 Task: Find connections with filter location Niquelândia with filter topic #entrepreneurwith filter profile language French with filter current company Spencer's Retail with filter school Government Engineering College, Thrissur with filter industry Writing and Editing with filter service category Commercial Insurance with filter keywords title Animal Shelter Manager
Action: Mouse moved to (237, 297)
Screenshot: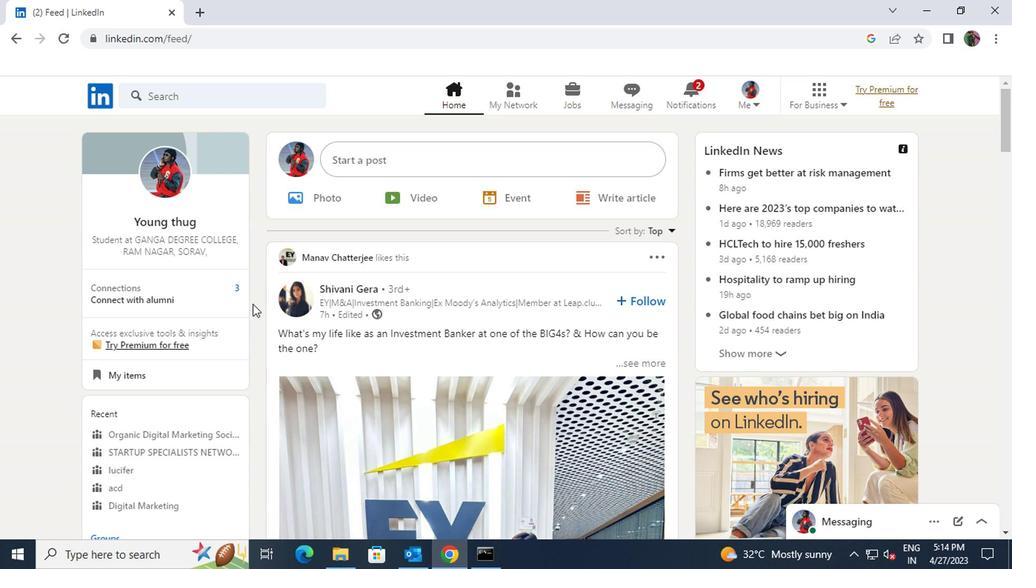 
Action: Mouse pressed left at (237, 297)
Screenshot: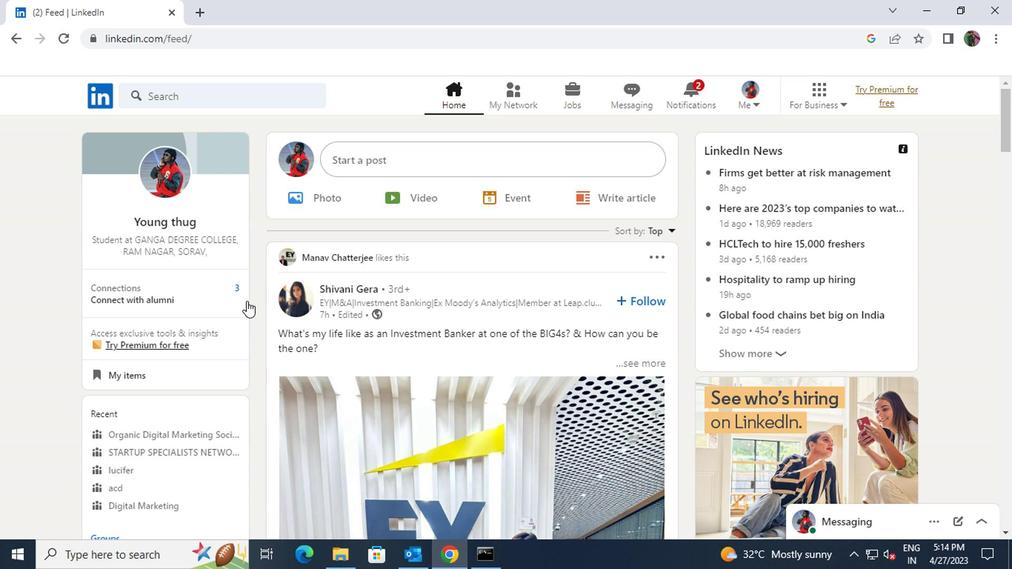 
Action: Mouse moved to (249, 189)
Screenshot: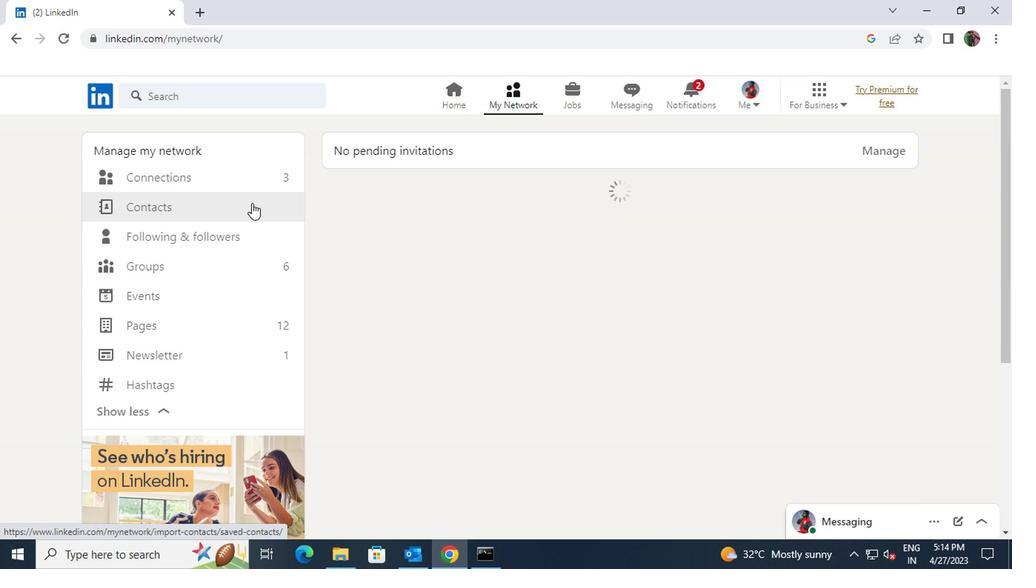 
Action: Mouse pressed left at (249, 189)
Screenshot: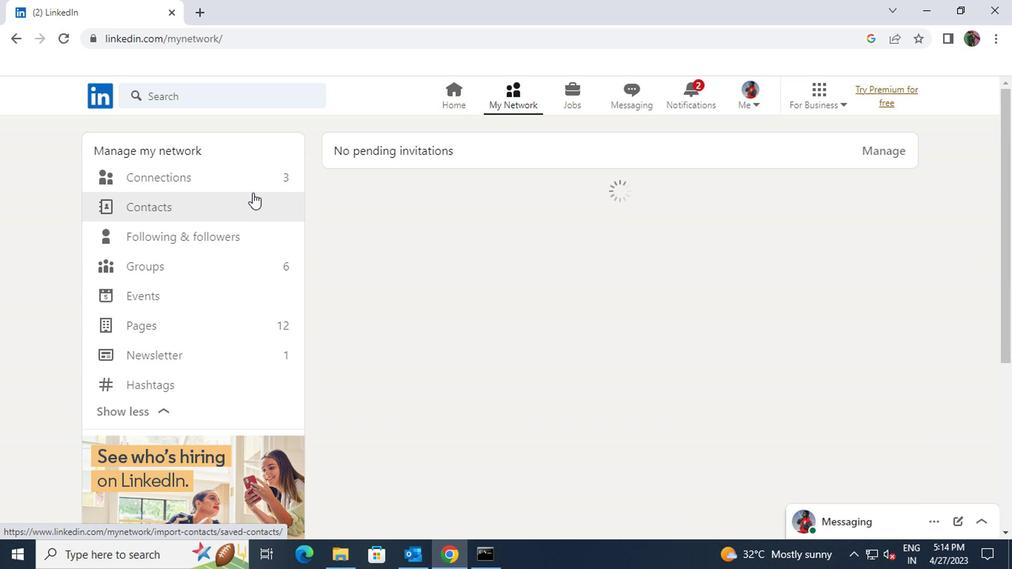 
Action: Mouse moved to (249, 184)
Screenshot: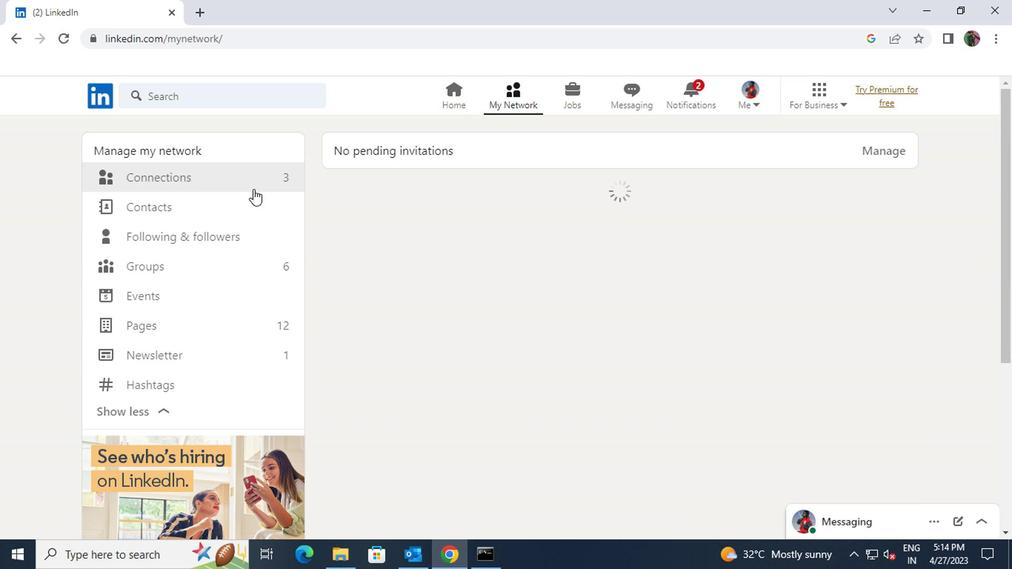 
Action: Mouse pressed left at (249, 184)
Screenshot: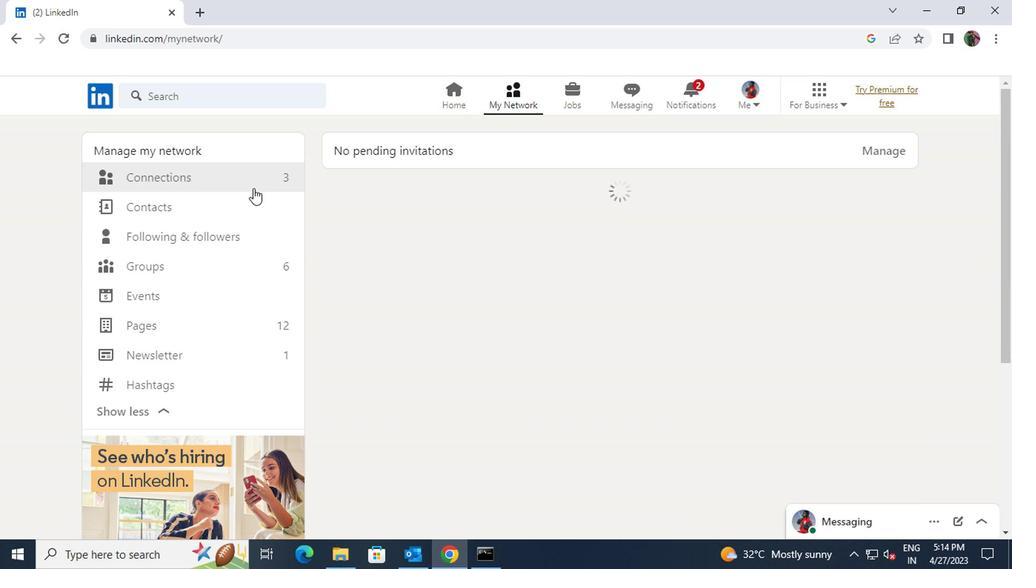 
Action: Mouse moved to (604, 178)
Screenshot: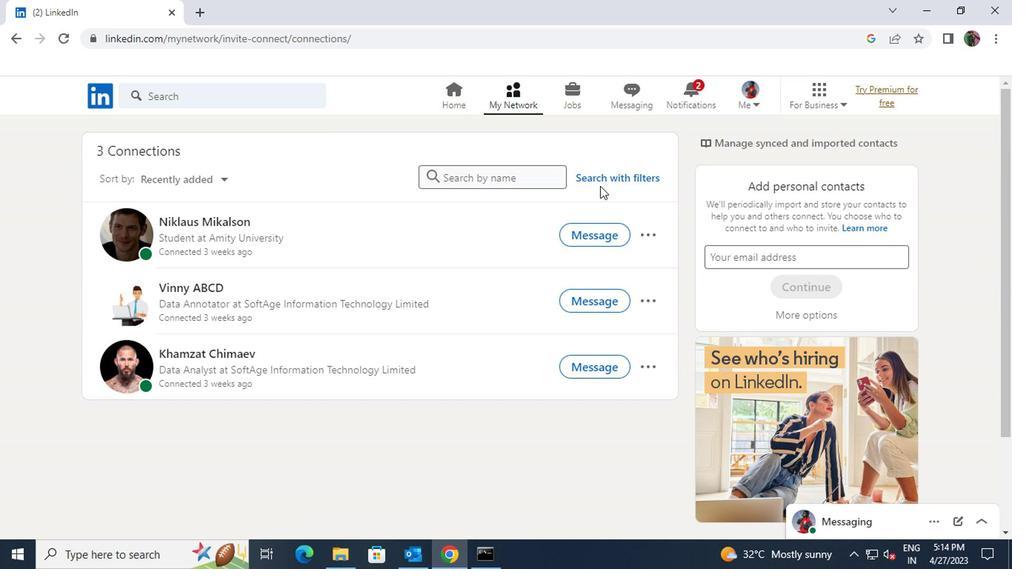 
Action: Mouse pressed left at (604, 178)
Screenshot: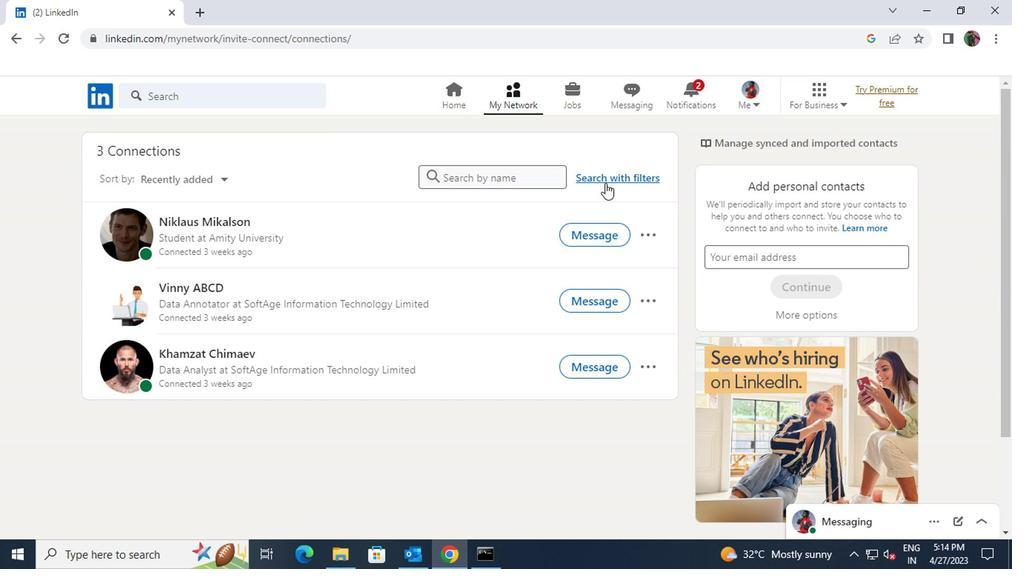 
Action: Mouse moved to (542, 138)
Screenshot: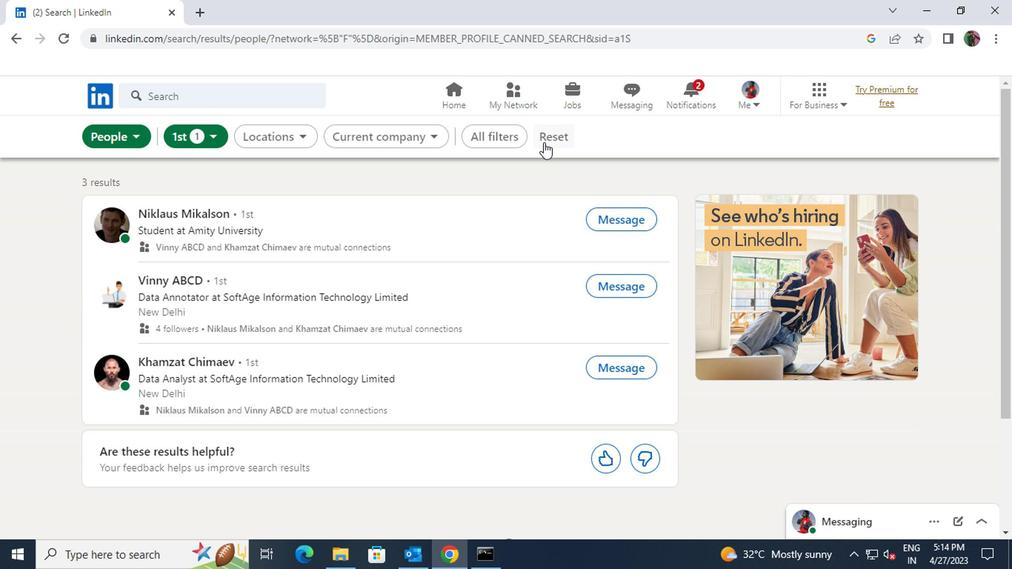 
Action: Mouse pressed left at (542, 138)
Screenshot: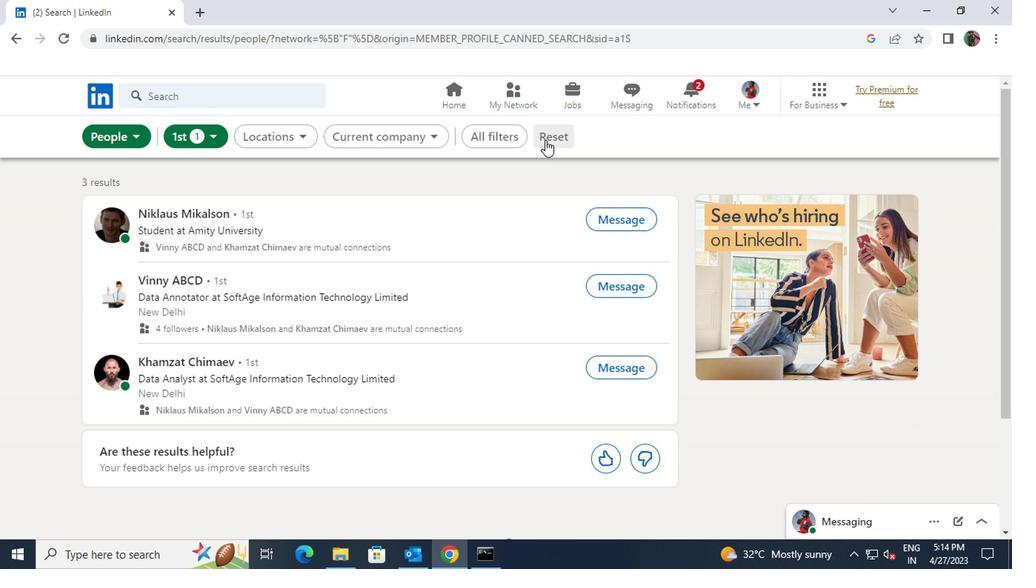 
Action: Mouse pressed left at (542, 138)
Screenshot: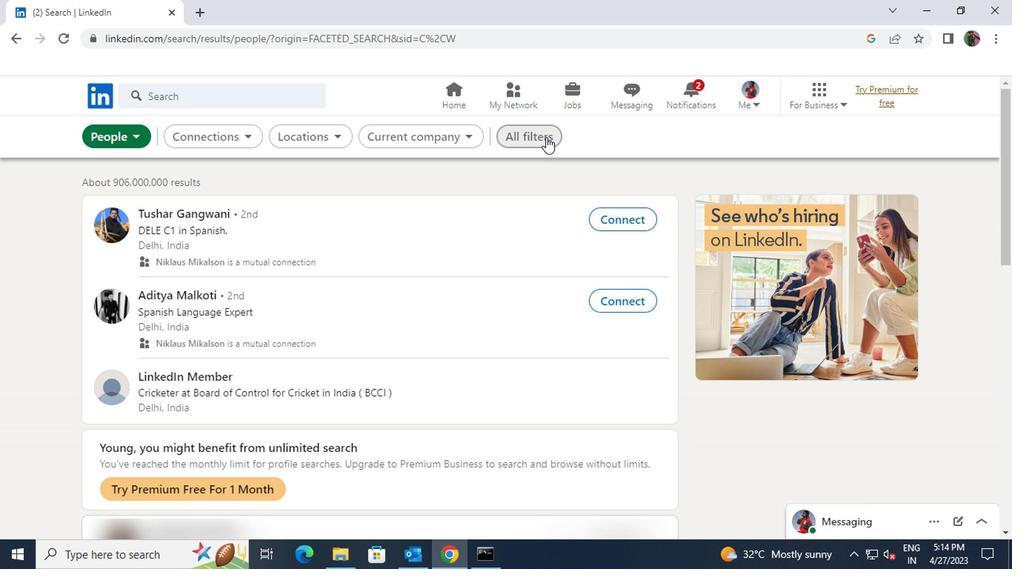 
Action: Mouse moved to (795, 288)
Screenshot: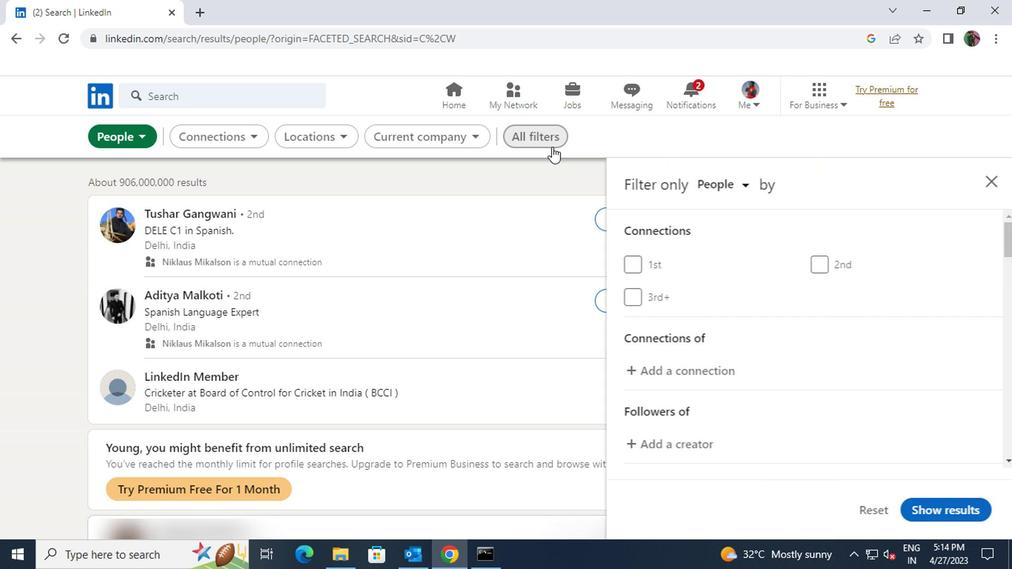 
Action: Mouse scrolled (795, 287) with delta (0, 0)
Screenshot: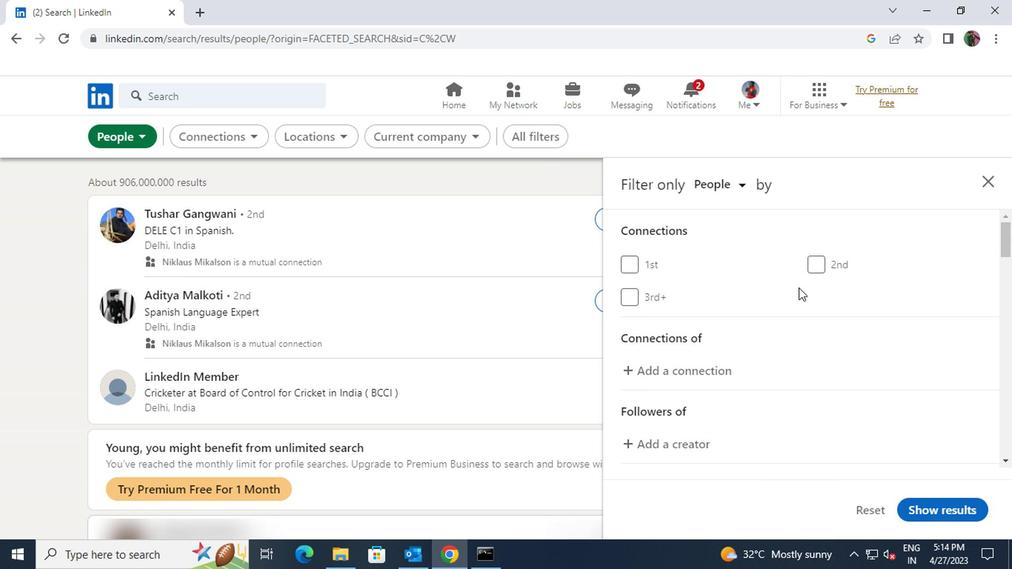 
Action: Mouse scrolled (795, 287) with delta (0, 0)
Screenshot: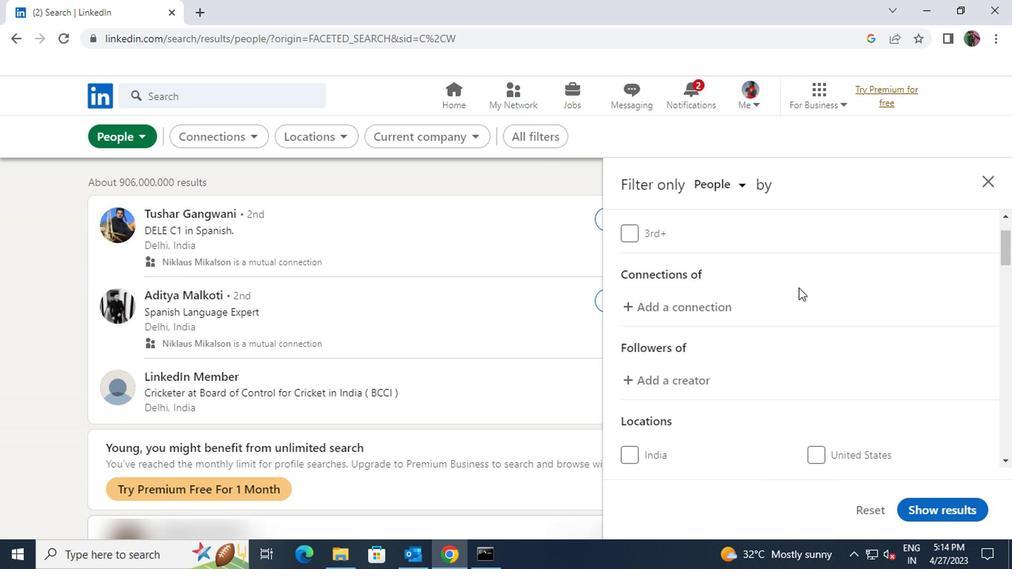 
Action: Mouse scrolled (795, 287) with delta (0, 0)
Screenshot: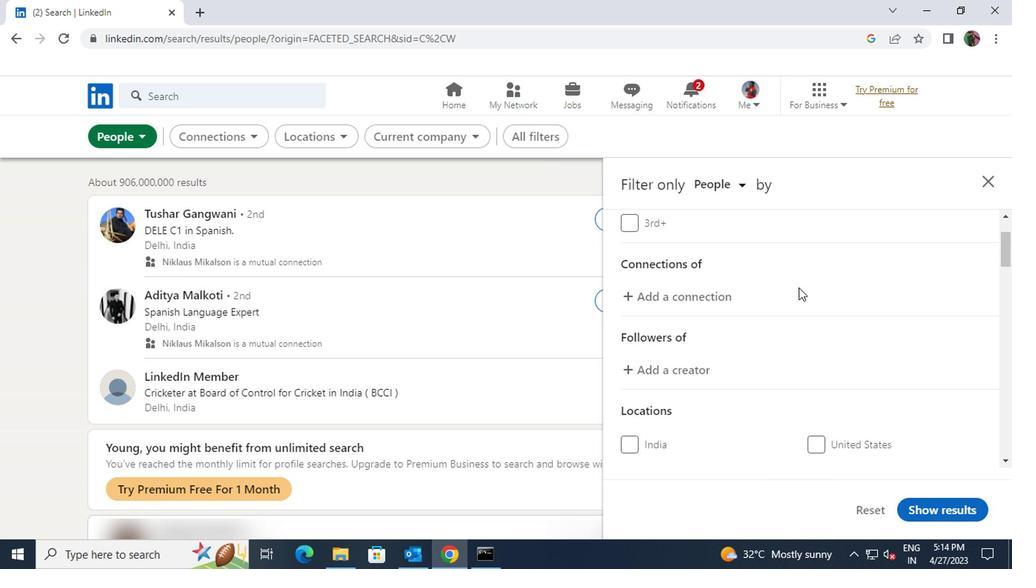
Action: Mouse scrolled (795, 287) with delta (0, 0)
Screenshot: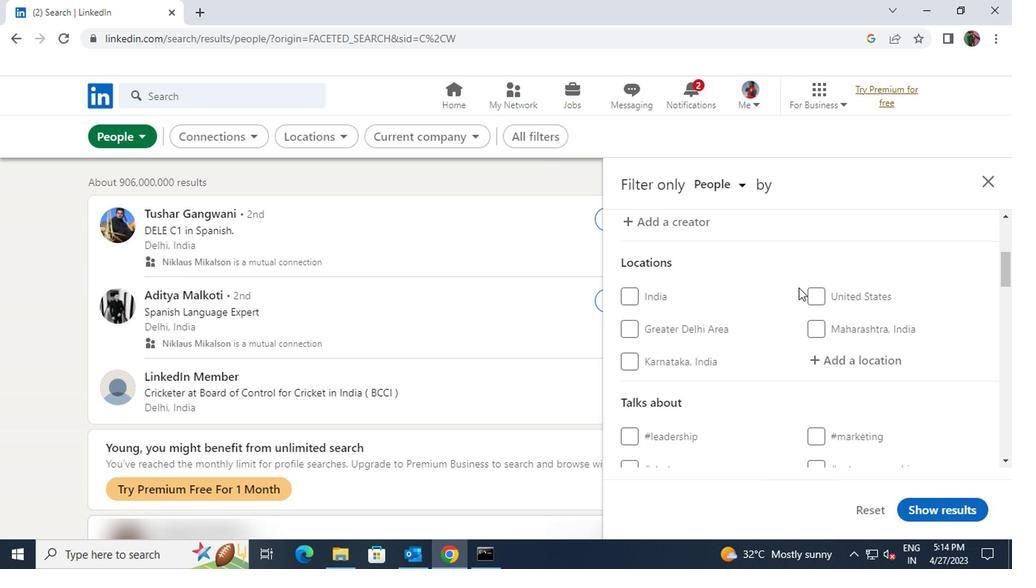 
Action: Mouse moved to (809, 288)
Screenshot: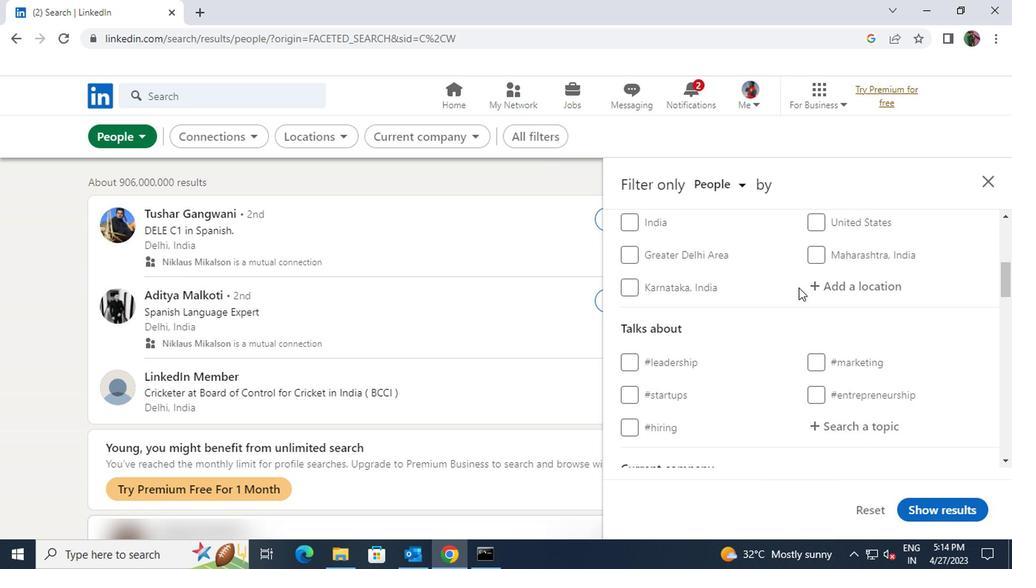 
Action: Mouse pressed left at (809, 288)
Screenshot: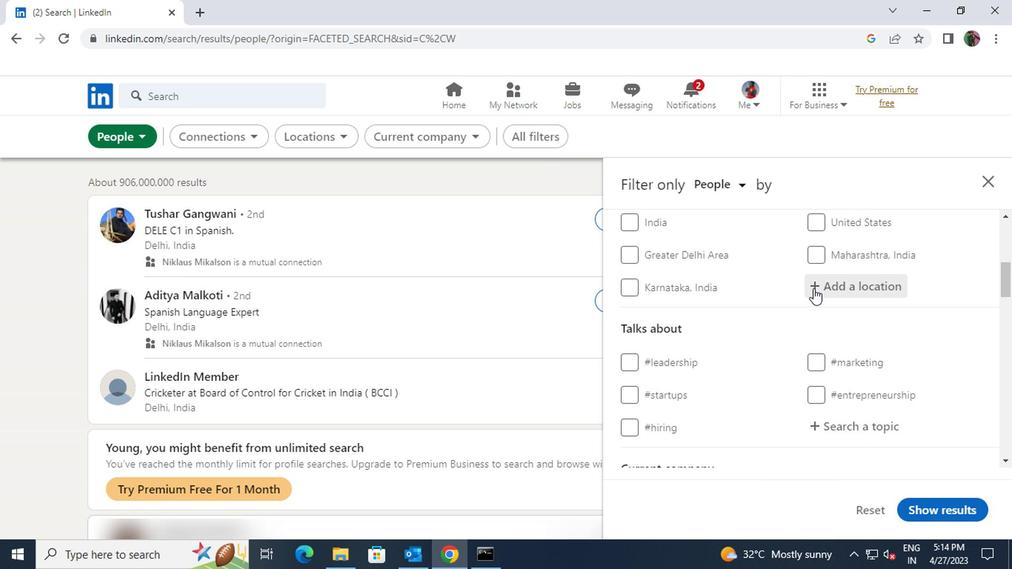 
Action: Key pressed <Key.shift>NIQUELANDIA
Screenshot: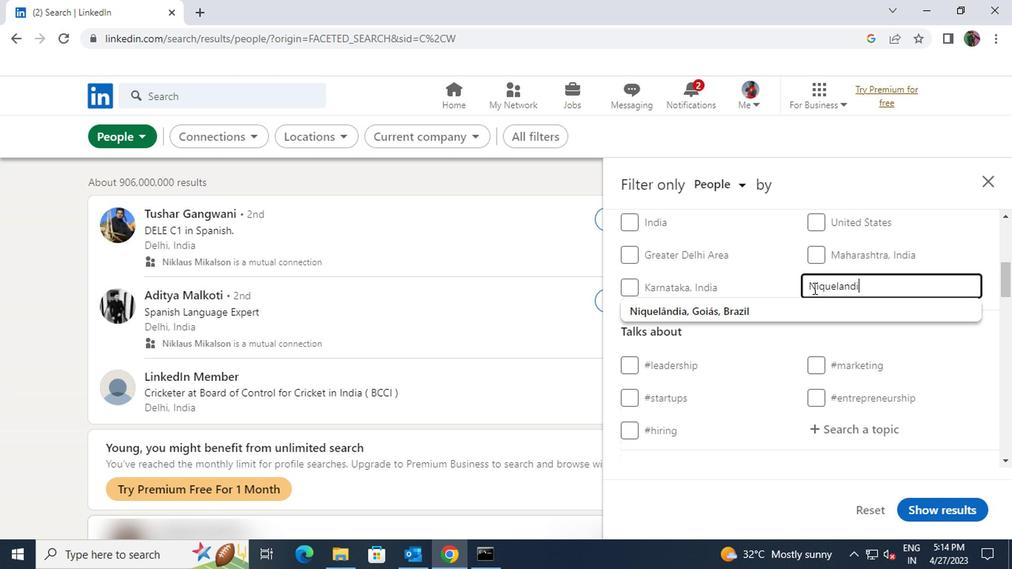 
Action: Mouse moved to (800, 308)
Screenshot: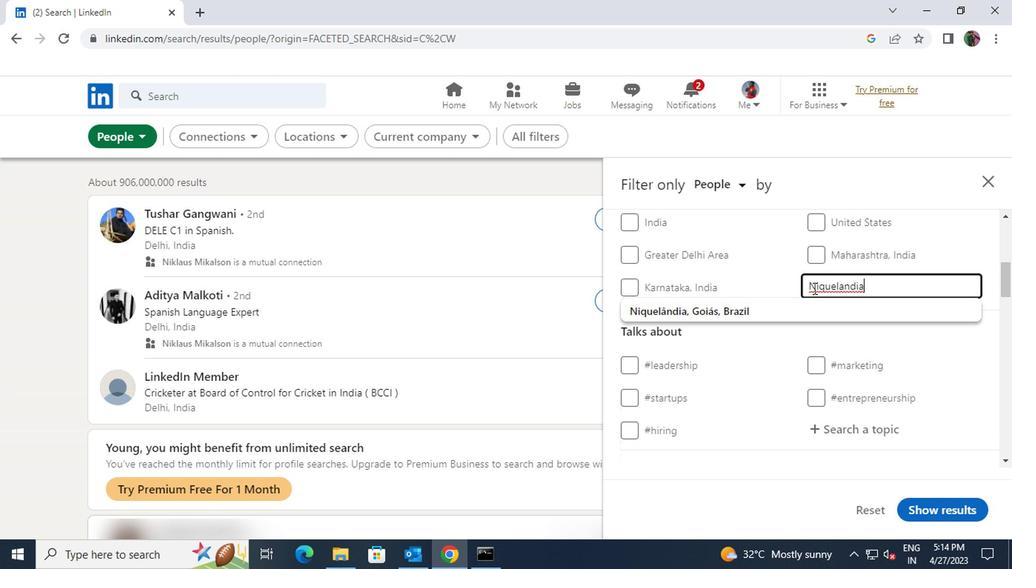 
Action: Mouse pressed left at (800, 308)
Screenshot: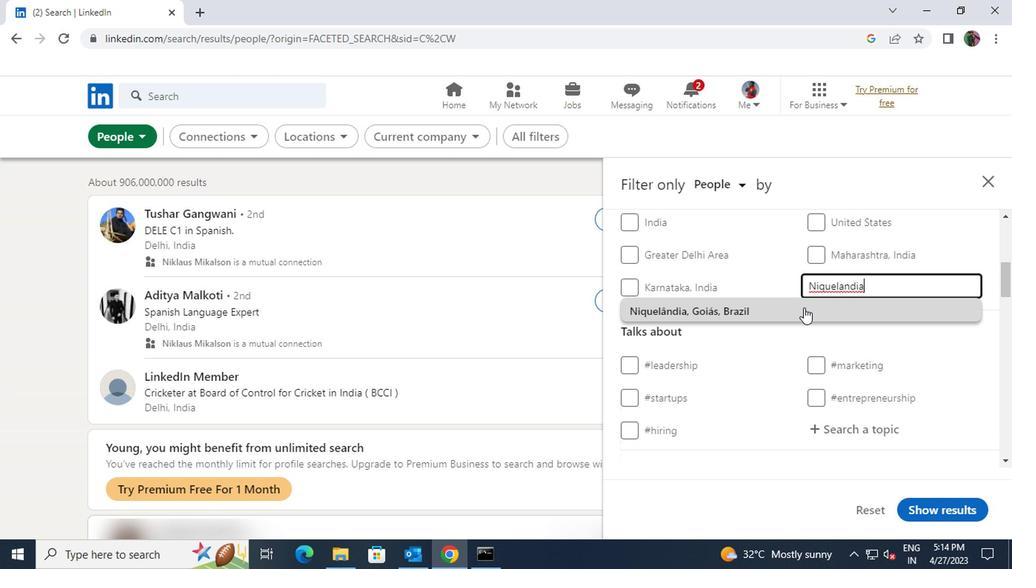 
Action: Mouse scrolled (800, 307) with delta (0, -1)
Screenshot: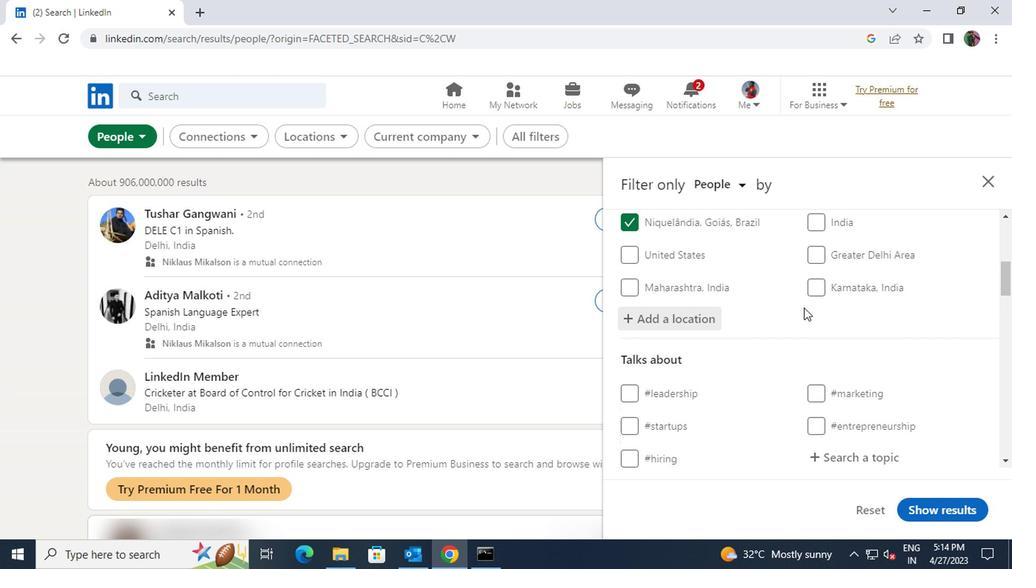 
Action: Mouse scrolled (800, 307) with delta (0, -1)
Screenshot: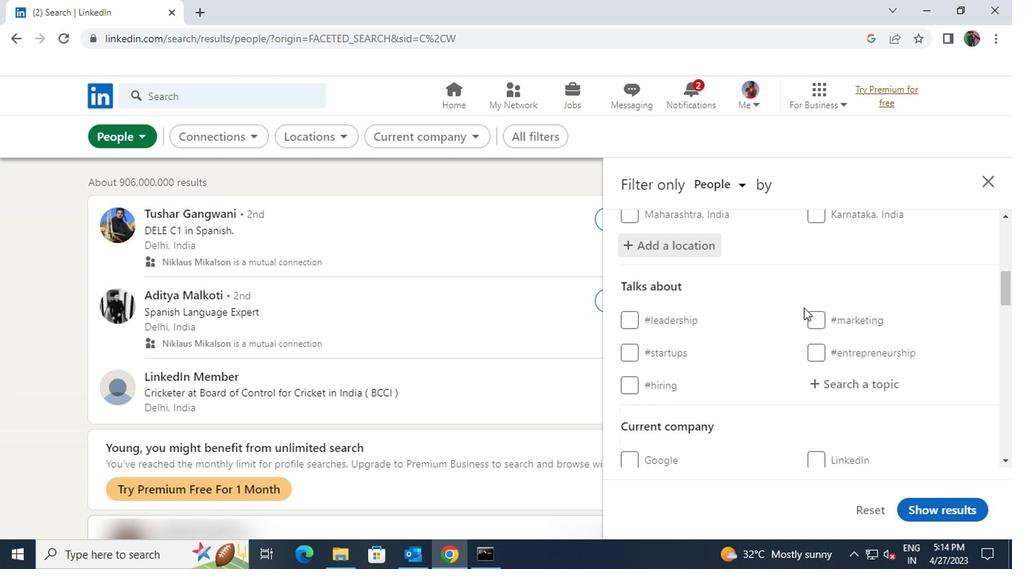 
Action: Mouse moved to (822, 311)
Screenshot: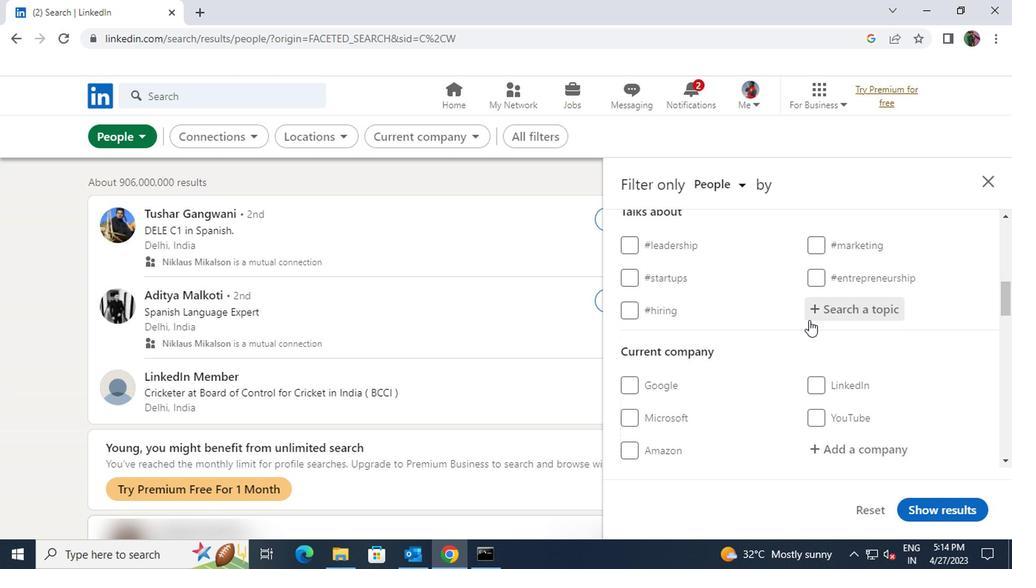 
Action: Mouse pressed left at (822, 311)
Screenshot: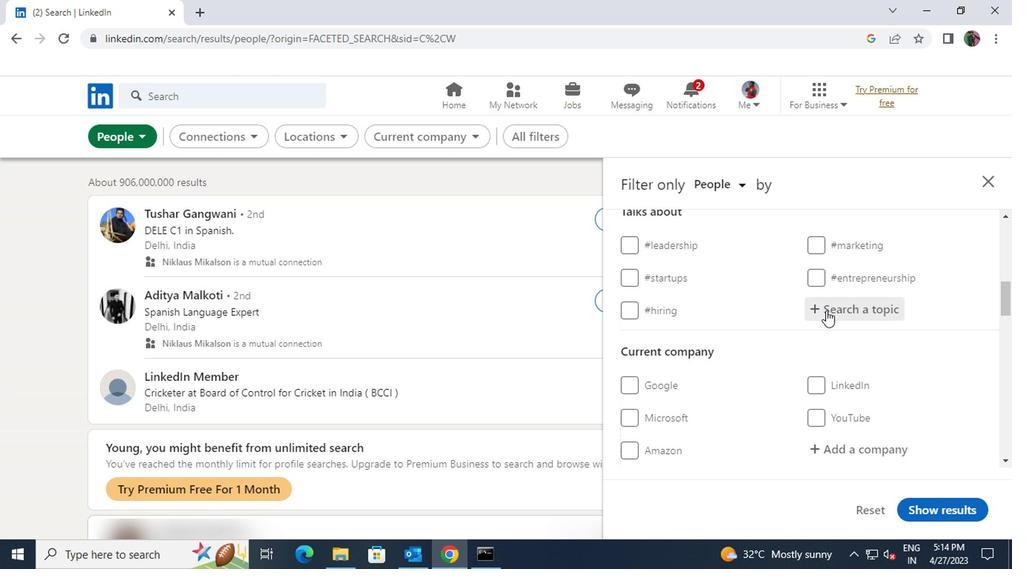 
Action: Key pressed <Key.shift><Key.shift><Key.shift><Key.shift>#ENTERPENREWITH
Screenshot: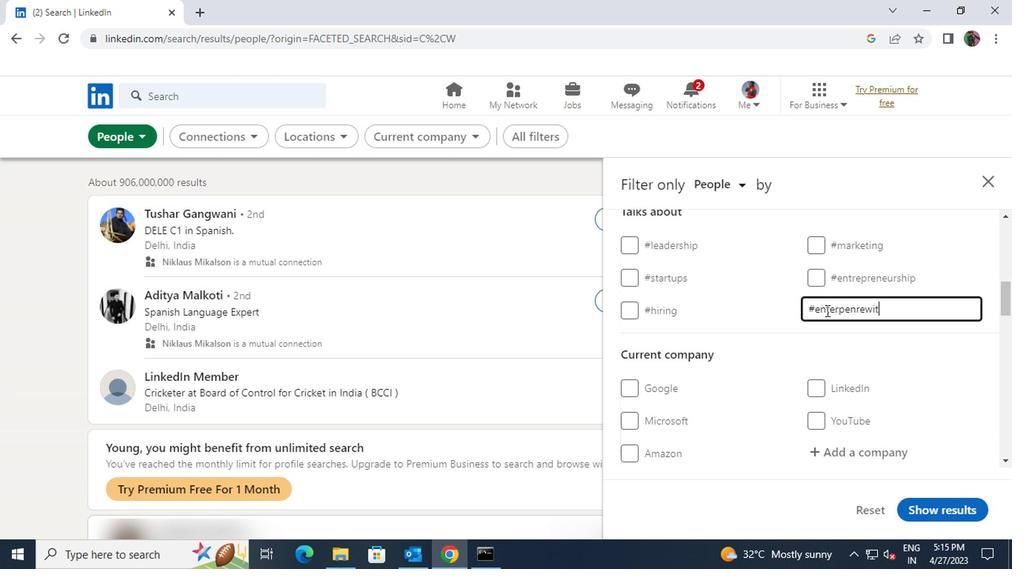 
Action: Mouse scrolled (822, 310) with delta (0, 0)
Screenshot: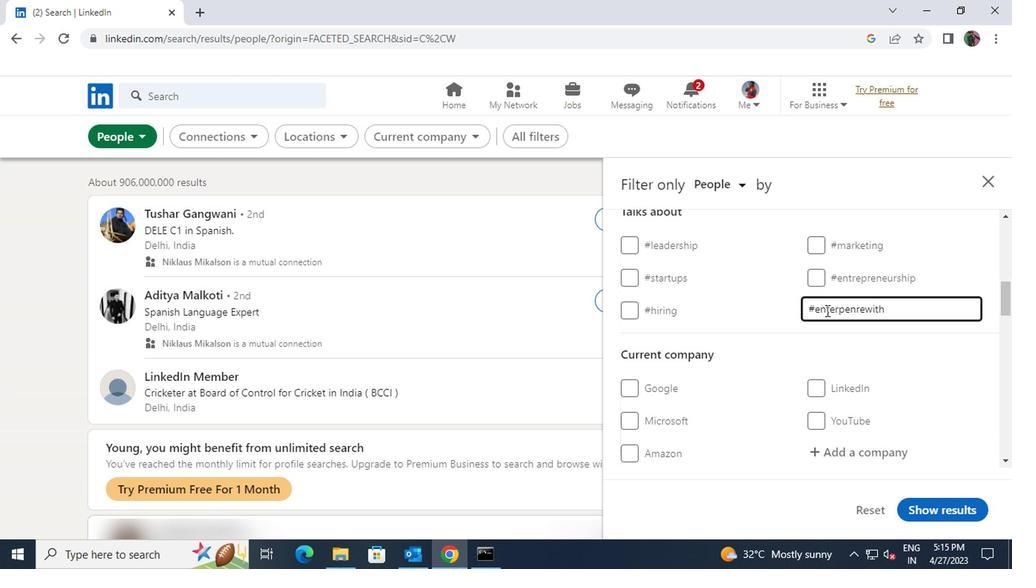 
Action: Mouse scrolled (822, 310) with delta (0, 0)
Screenshot: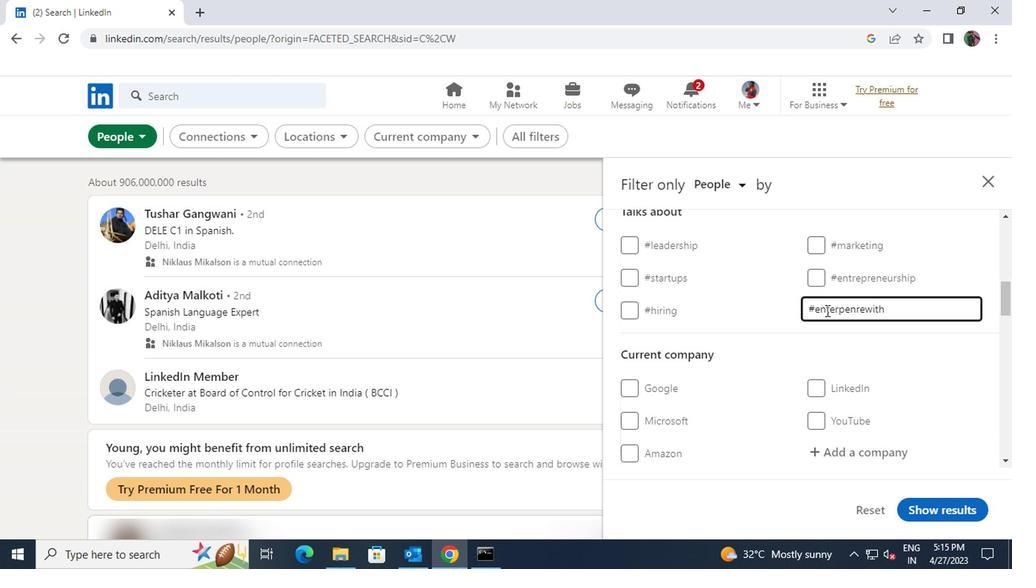 
Action: Mouse scrolled (822, 310) with delta (0, 0)
Screenshot: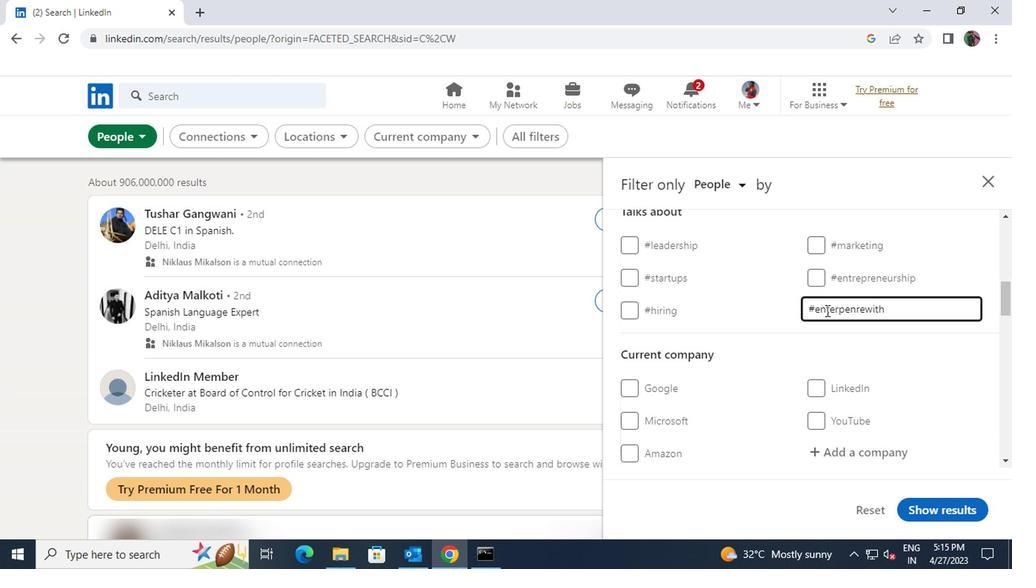 
Action: Mouse moved to (854, 353)
Screenshot: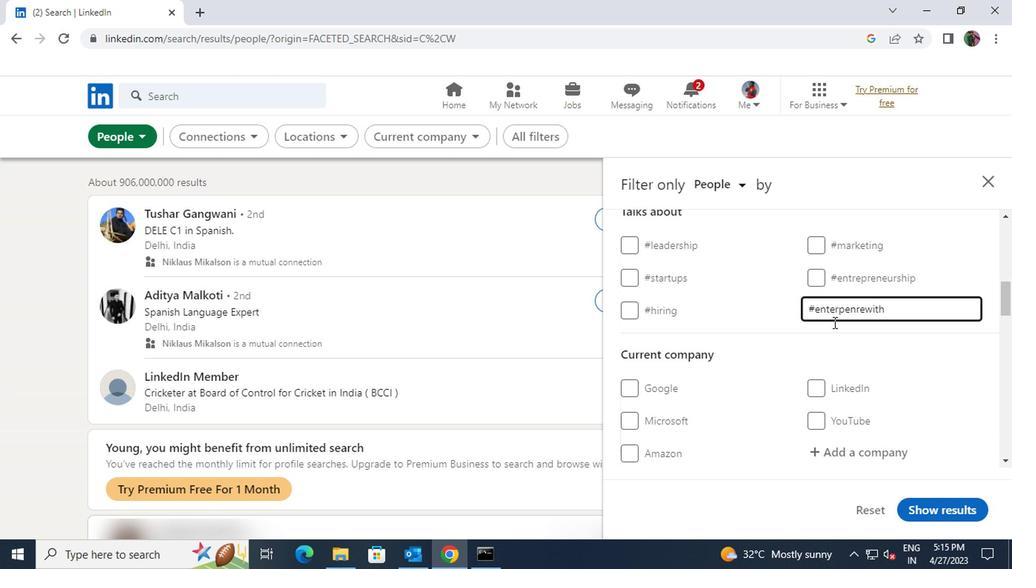 
Action: Mouse scrolled (854, 352) with delta (0, 0)
Screenshot: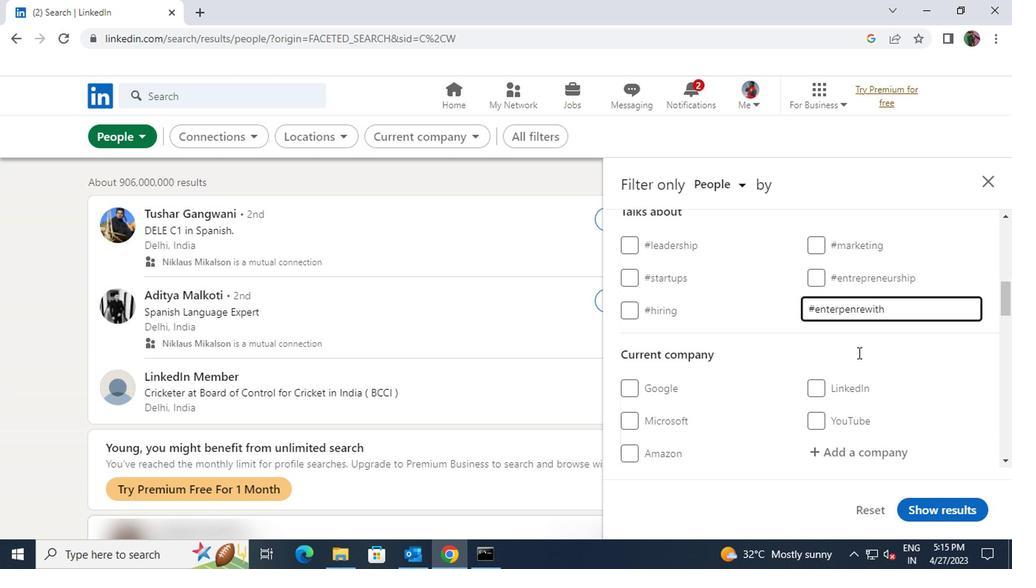 
Action: Mouse moved to (869, 379)
Screenshot: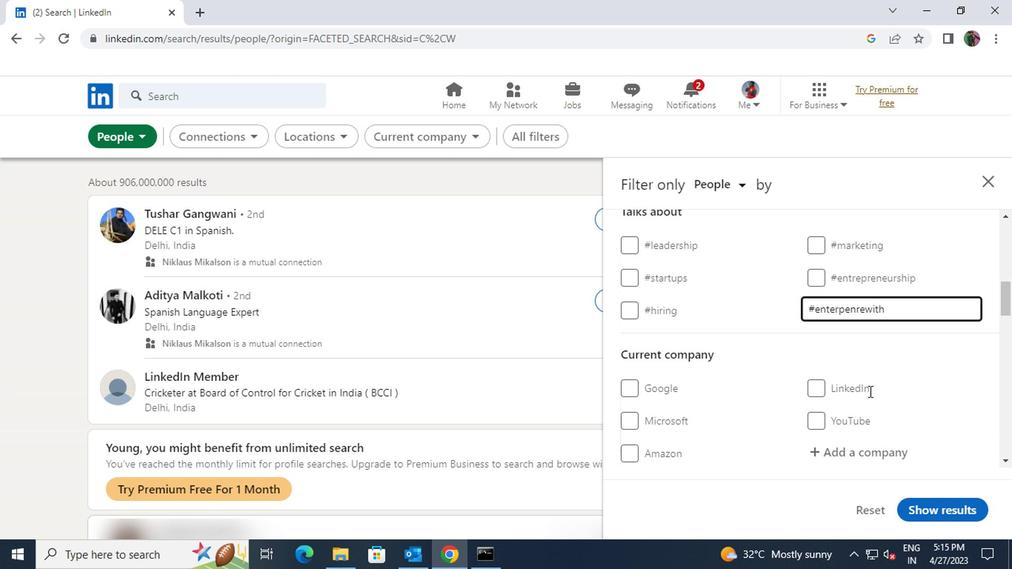 
Action: Mouse scrolled (869, 378) with delta (0, -1)
Screenshot: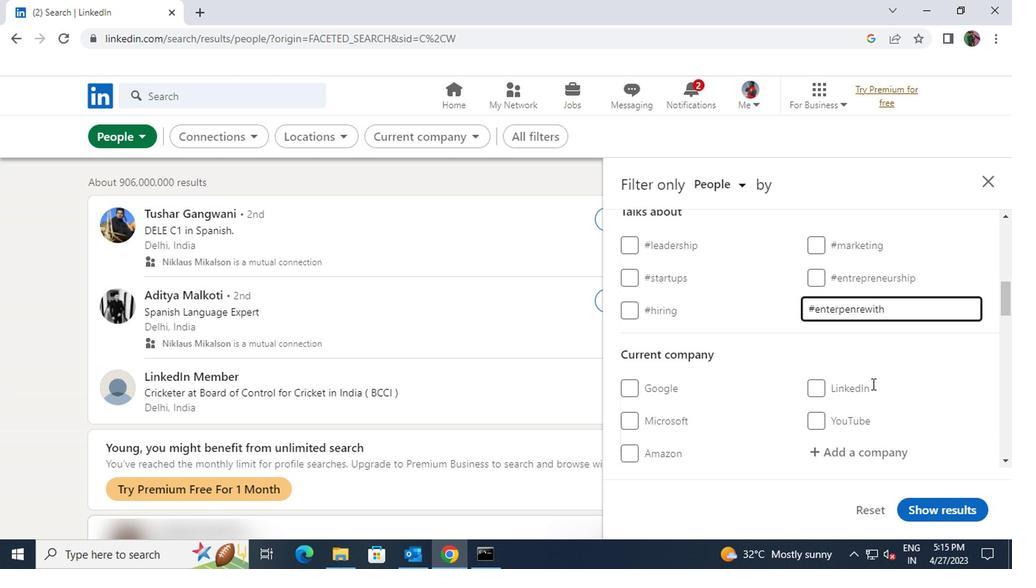 
Action: Mouse moved to (881, 418)
Screenshot: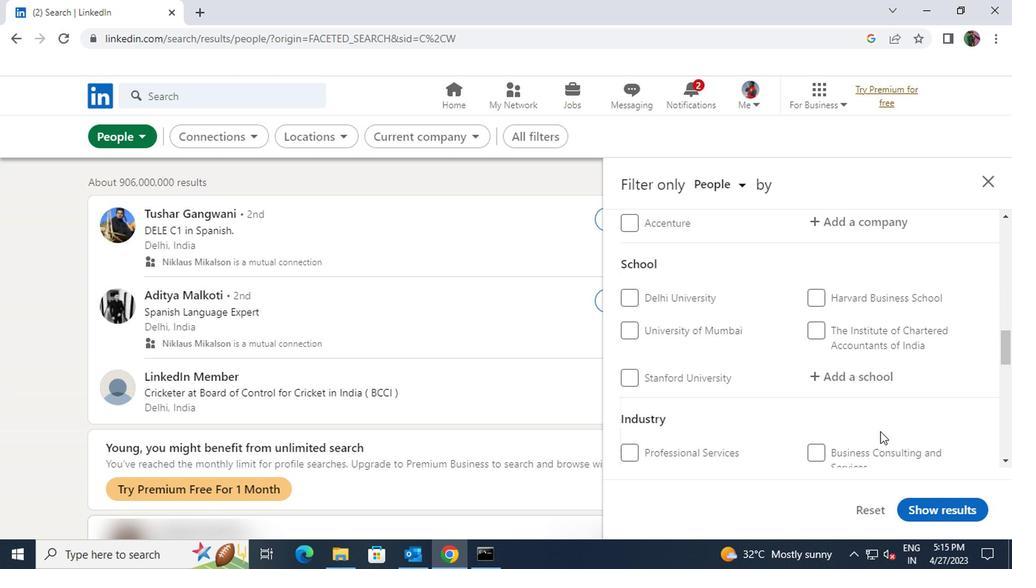 
Action: Mouse scrolled (881, 418) with delta (0, 0)
Screenshot: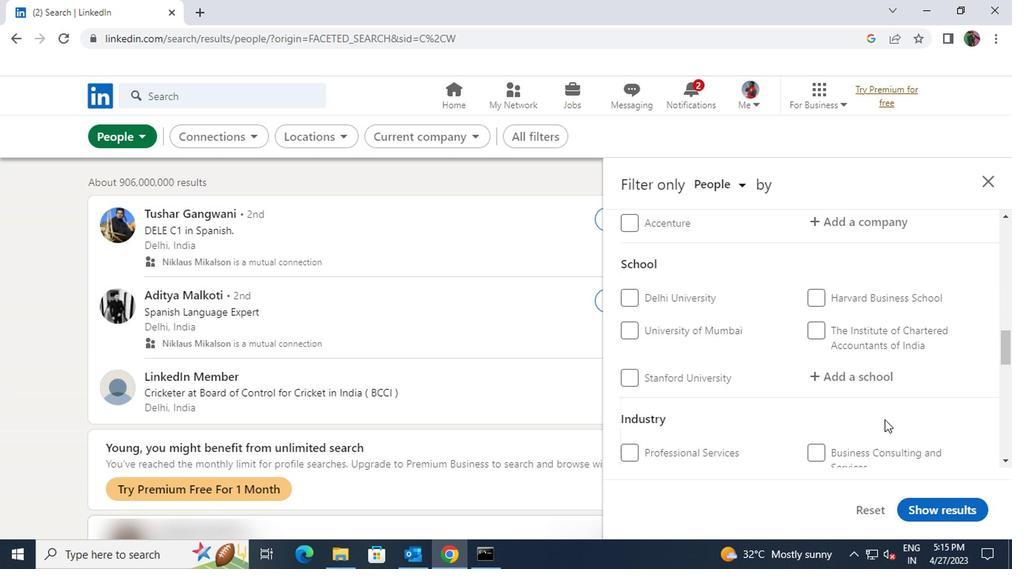 
Action: Mouse moved to (882, 415)
Screenshot: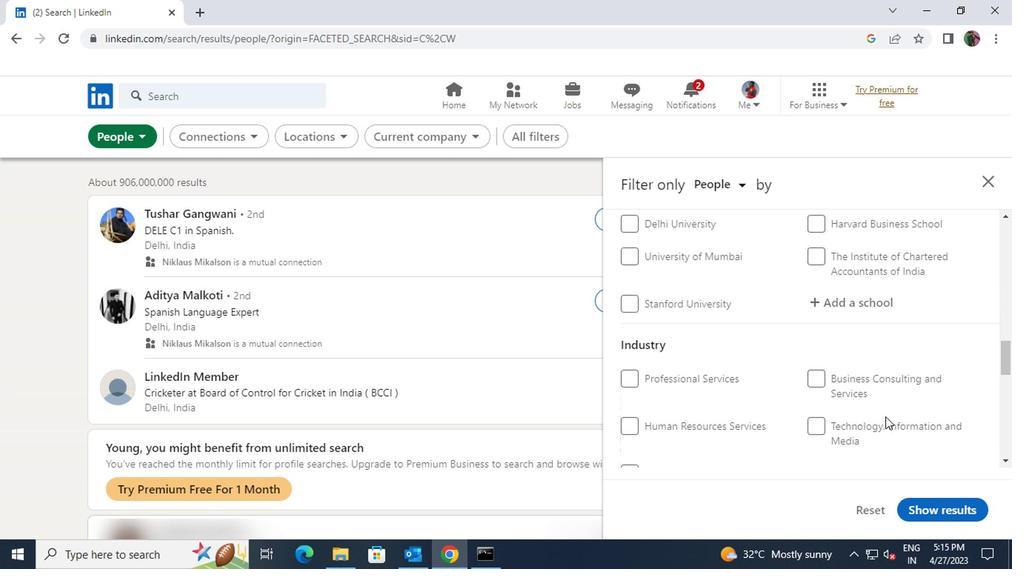 
Action: Mouse scrolled (882, 416) with delta (0, 1)
Screenshot: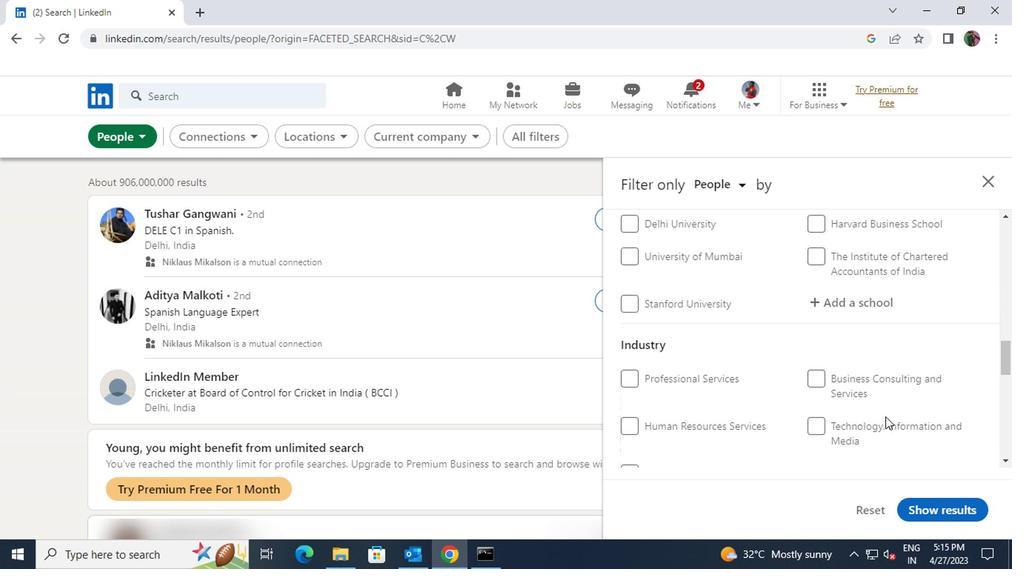 
Action: Mouse moved to (882, 414)
Screenshot: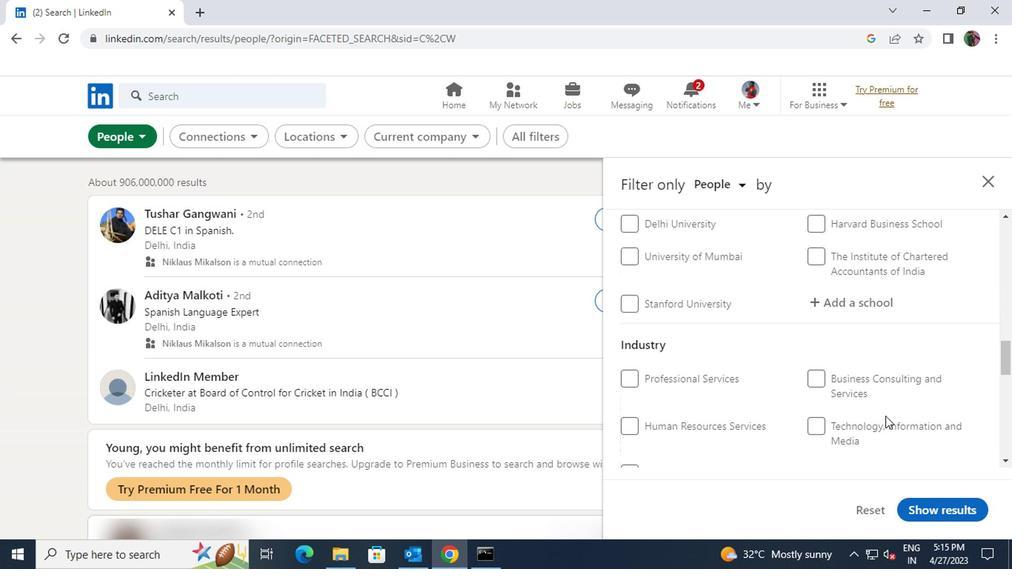 
Action: Mouse scrolled (882, 415) with delta (0, 0)
Screenshot: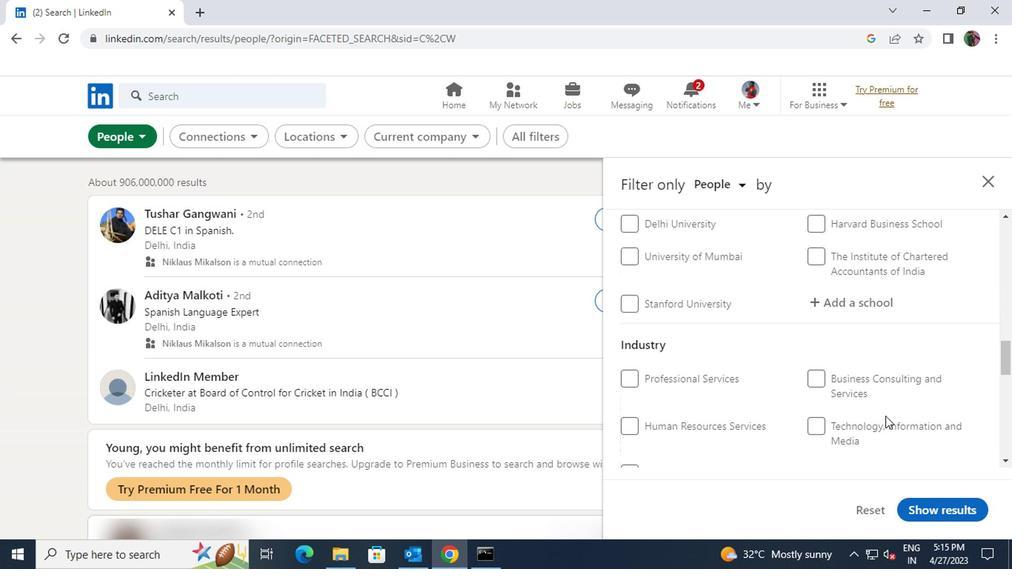
Action: Mouse scrolled (882, 415) with delta (0, 0)
Screenshot: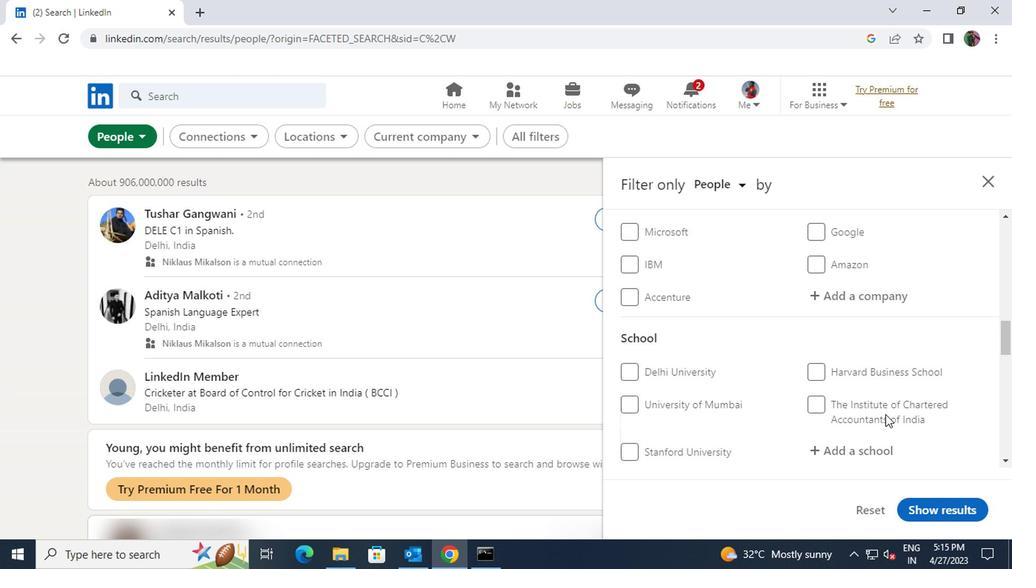 
Action: Mouse scrolled (882, 415) with delta (0, 0)
Screenshot: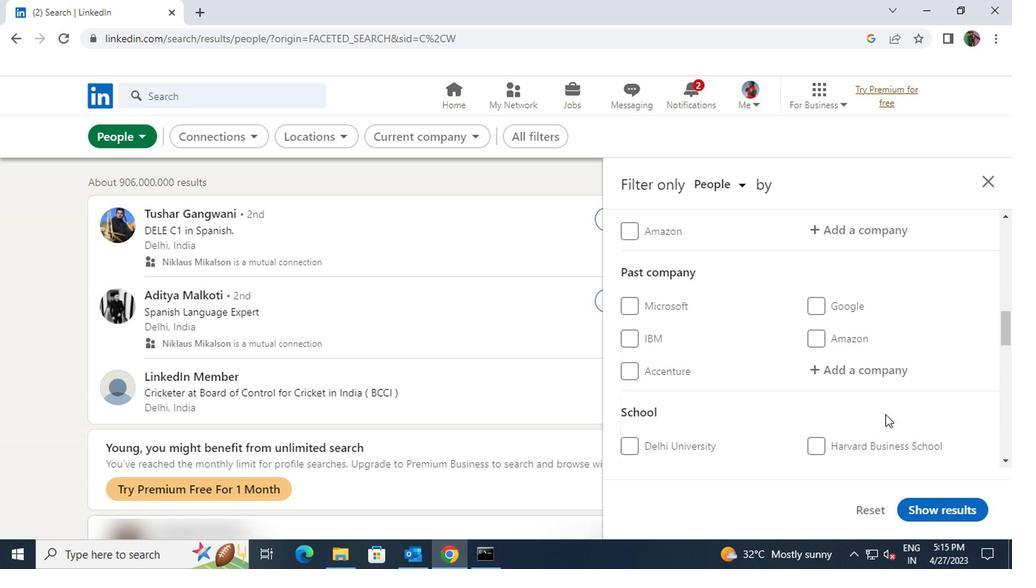 
Action: Mouse scrolled (882, 415) with delta (0, 0)
Screenshot: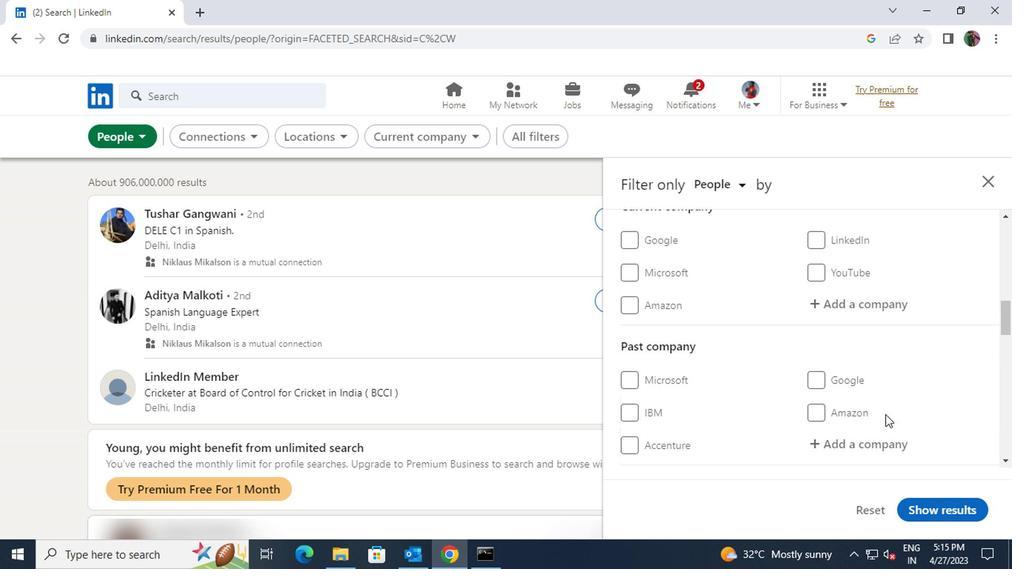 
Action: Mouse moved to (878, 380)
Screenshot: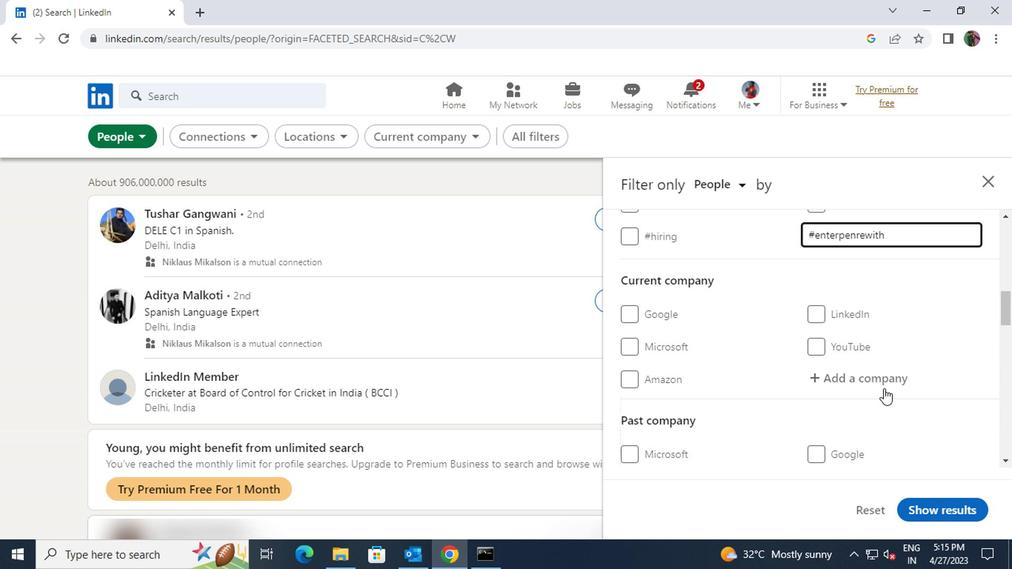 
Action: Mouse pressed left at (878, 380)
Screenshot: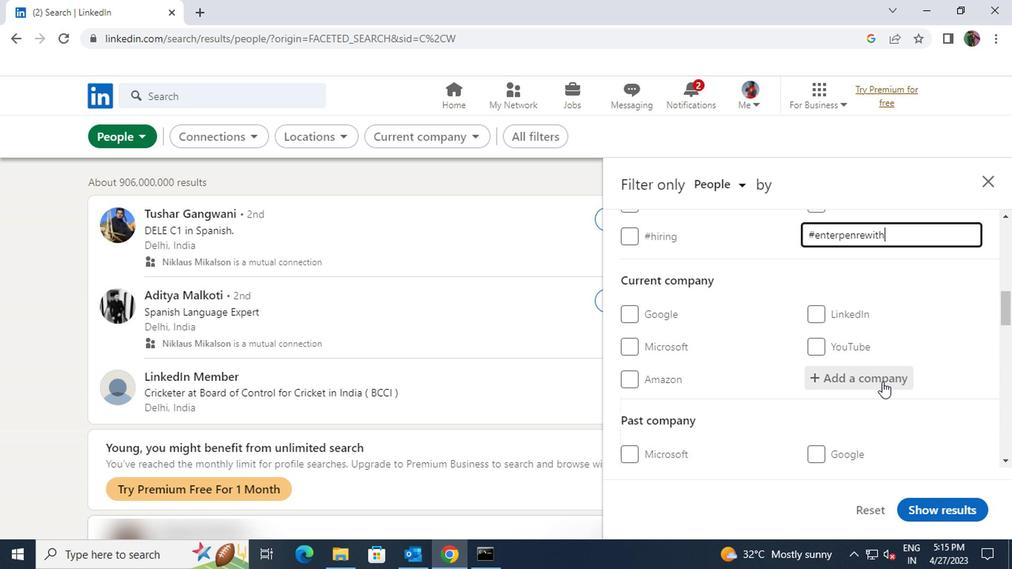 
Action: Key pressed <Key.shift>SPENCERS
Screenshot: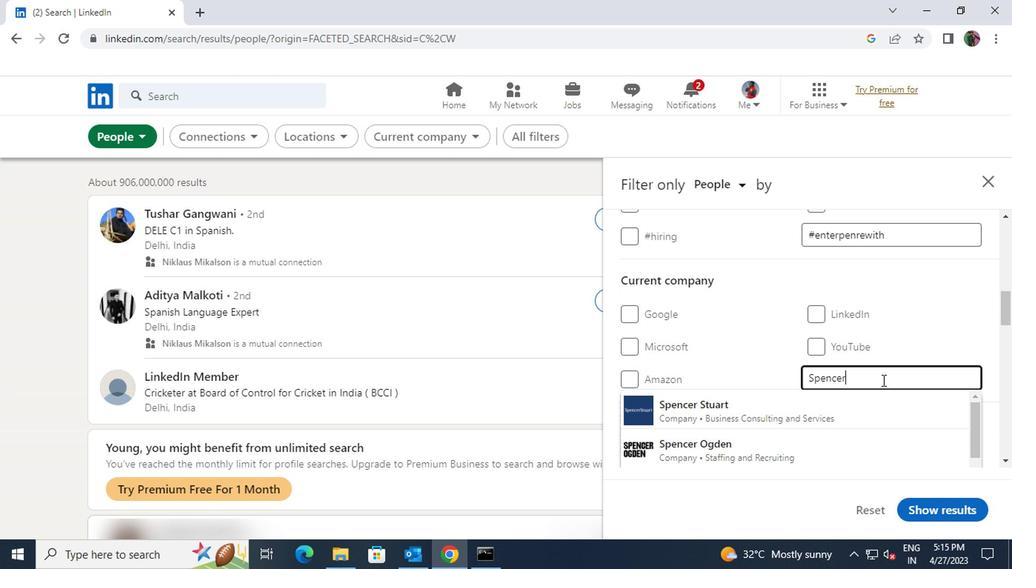 
Action: Mouse moved to (869, 439)
Screenshot: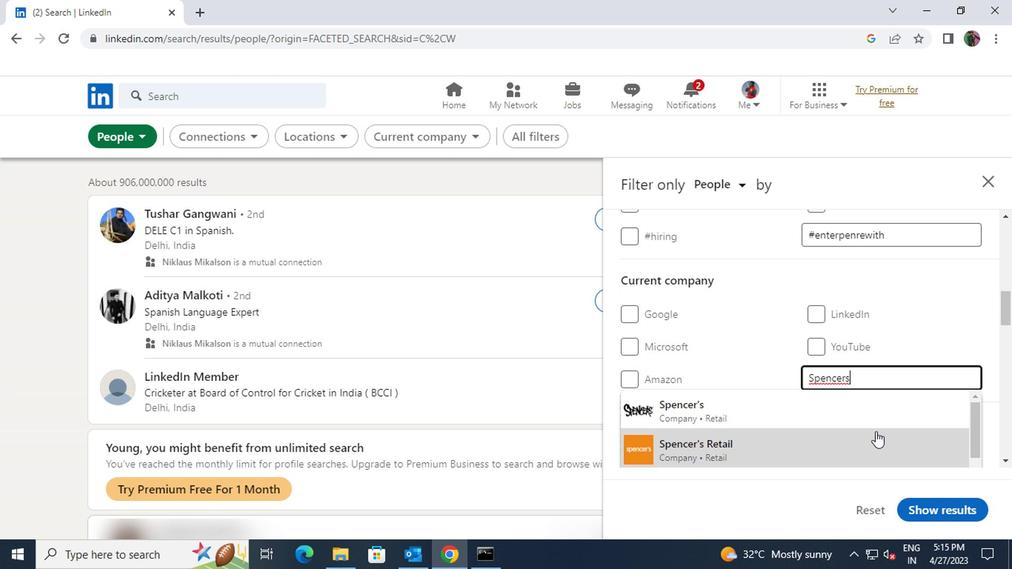
Action: Mouse pressed left at (869, 439)
Screenshot: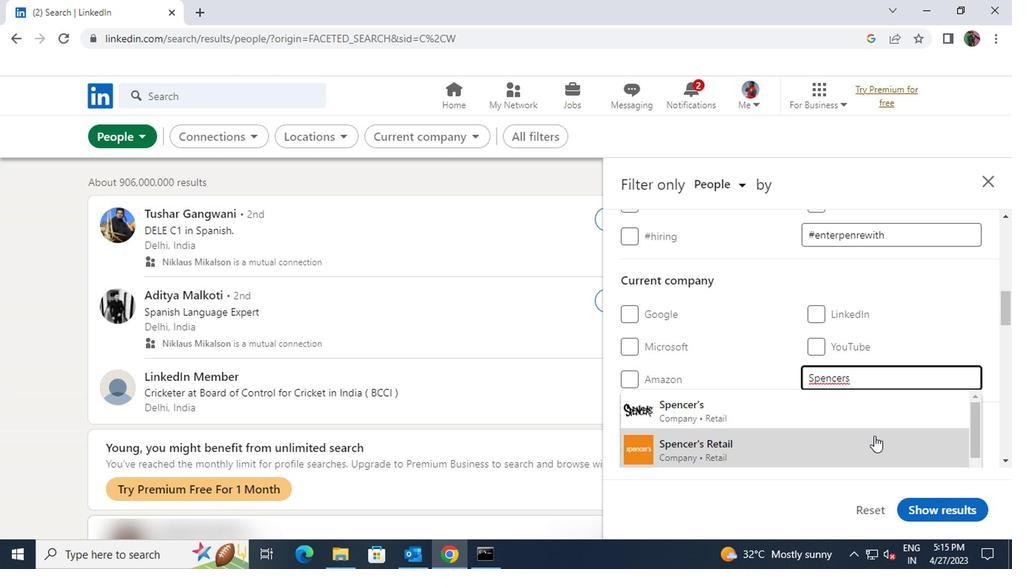 
Action: Mouse scrolled (869, 438) with delta (0, 0)
Screenshot: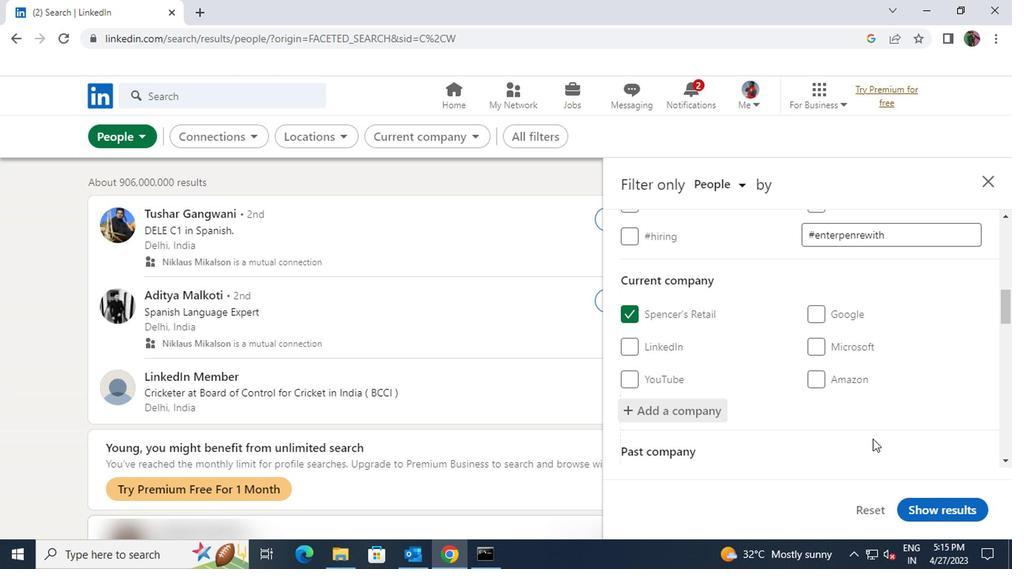 
Action: Mouse scrolled (869, 438) with delta (0, 0)
Screenshot: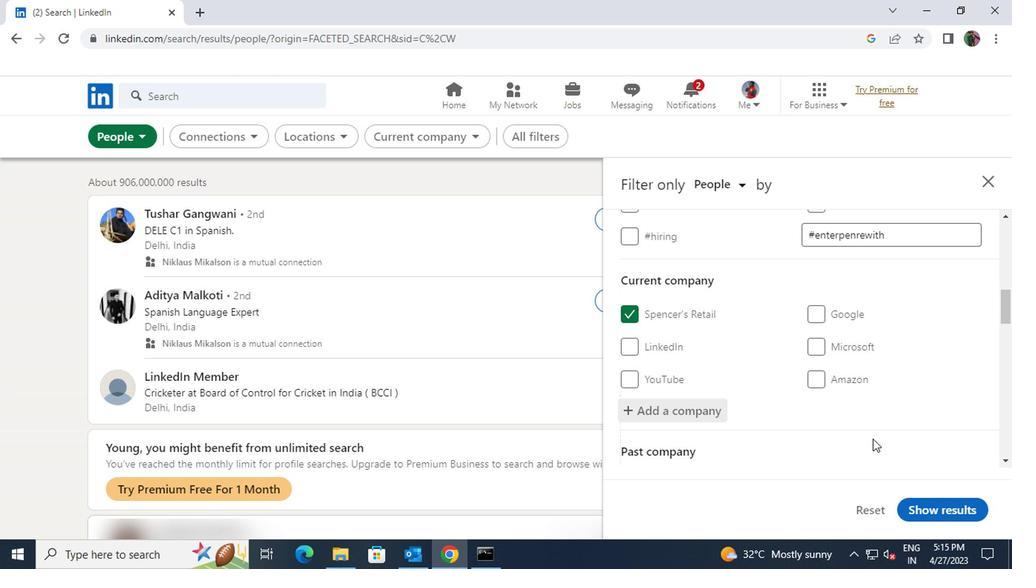 
Action: Mouse scrolled (869, 438) with delta (0, 0)
Screenshot: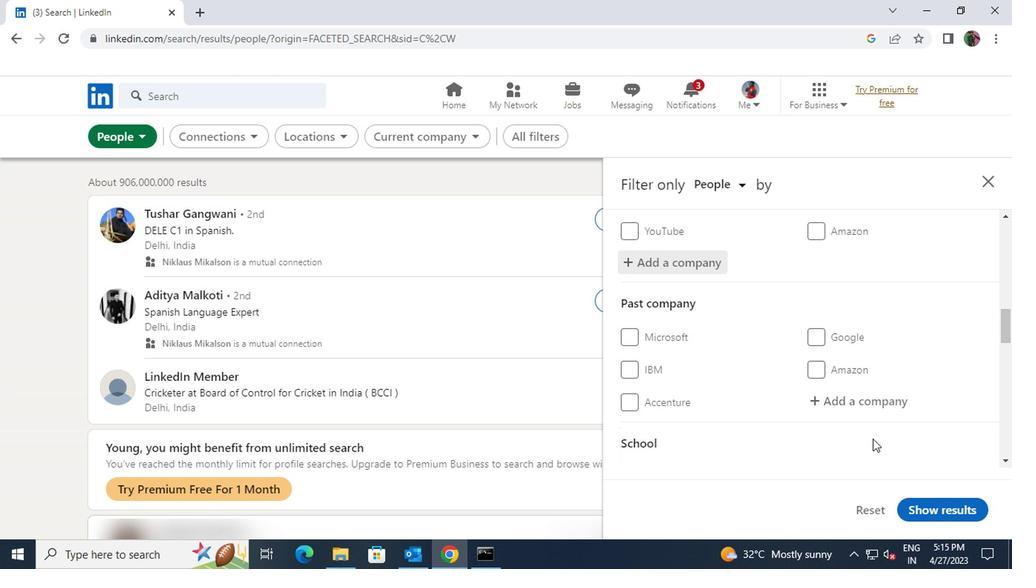 
Action: Mouse scrolled (869, 438) with delta (0, 0)
Screenshot: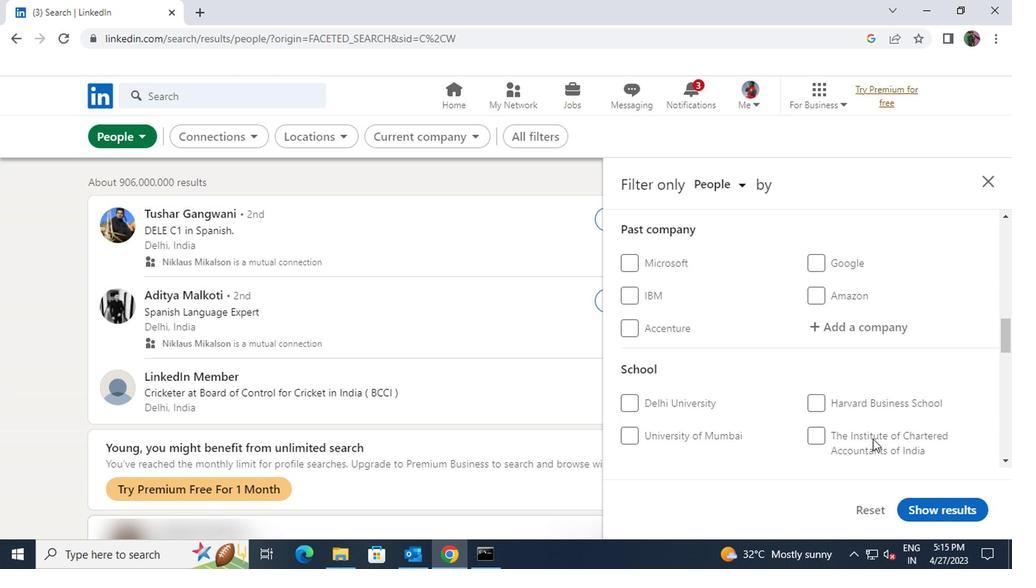 
Action: Mouse moved to (864, 406)
Screenshot: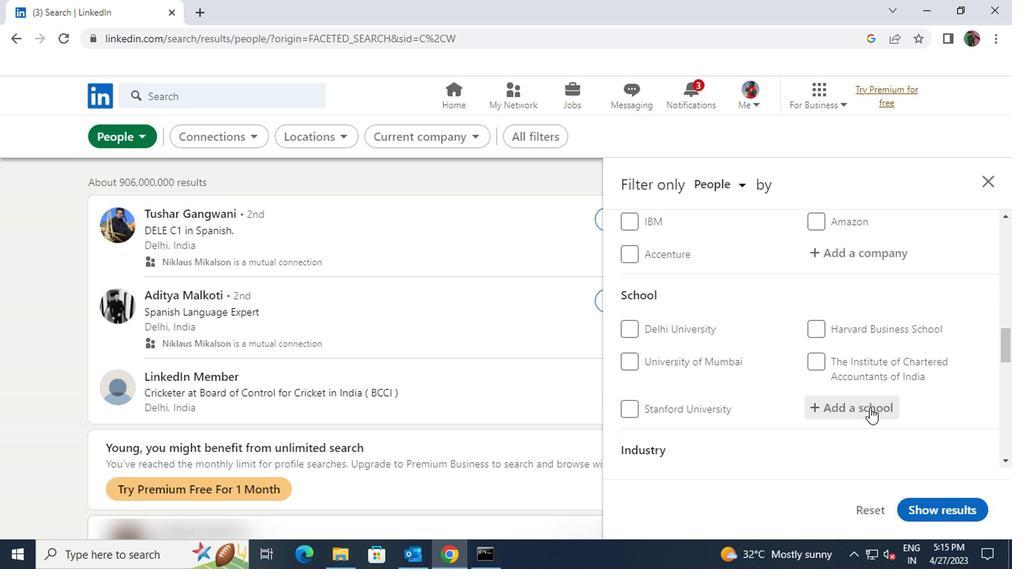 
Action: Mouse pressed left at (864, 406)
Screenshot: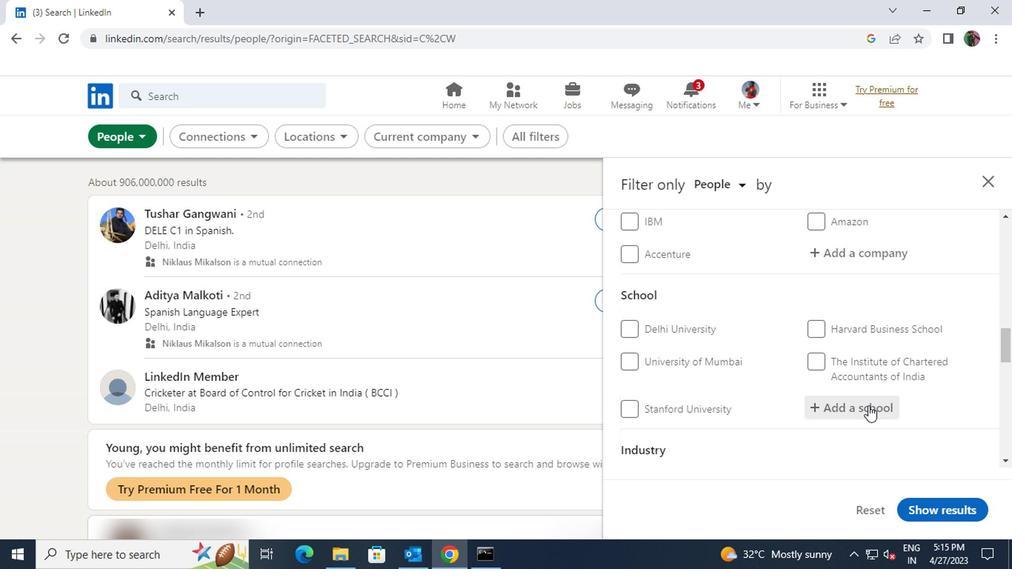 
Action: Key pressed <Key.shift>GOVERNMENT<Key.space>COLLEGE<Key.space>OF<Key.space>
Screenshot: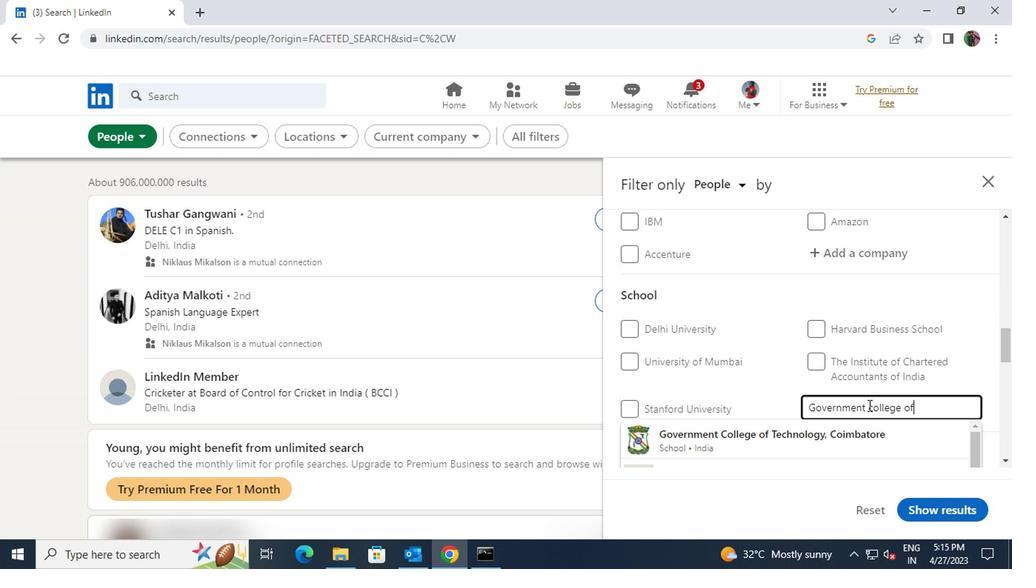 
Action: Mouse moved to (864, 427)
Screenshot: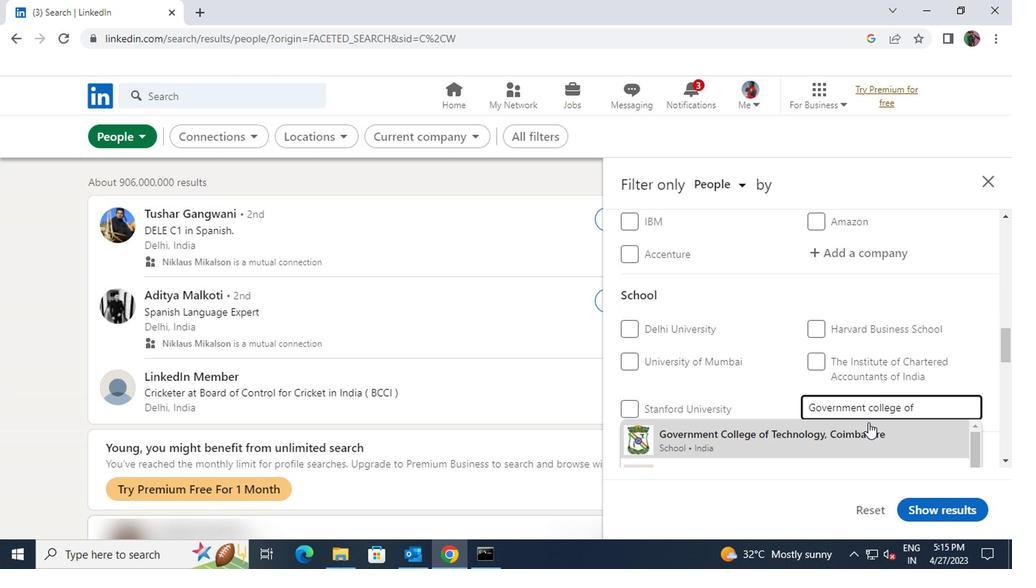 
Action: Mouse pressed left at (864, 427)
Screenshot: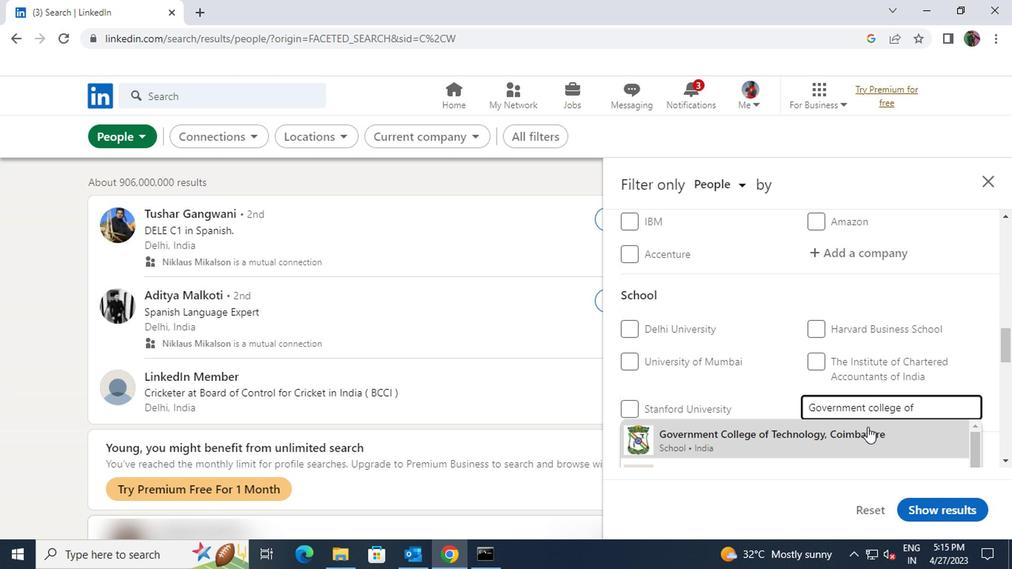 
Action: Mouse scrolled (864, 426) with delta (0, -1)
Screenshot: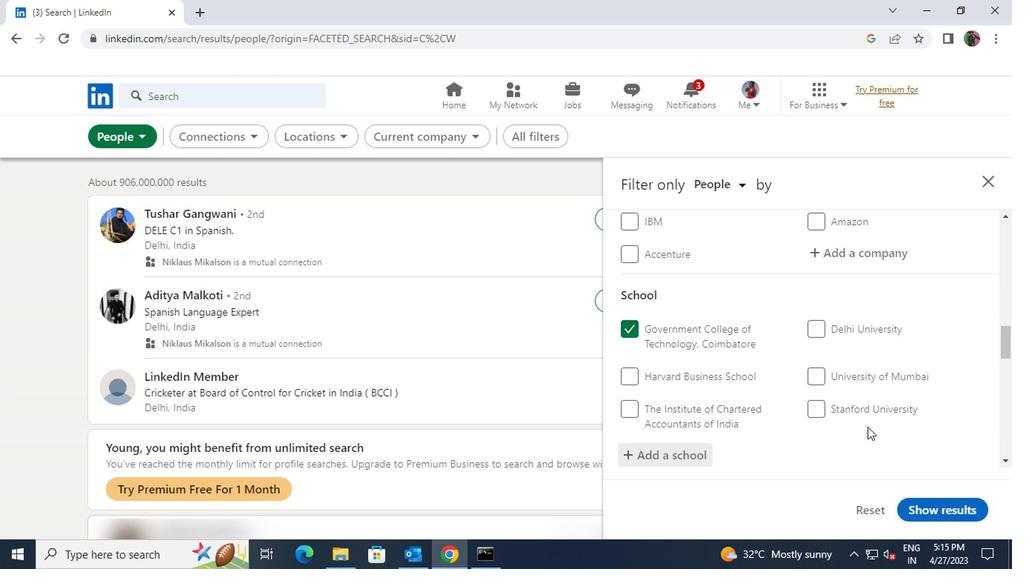 
Action: Mouse scrolled (864, 426) with delta (0, -1)
Screenshot: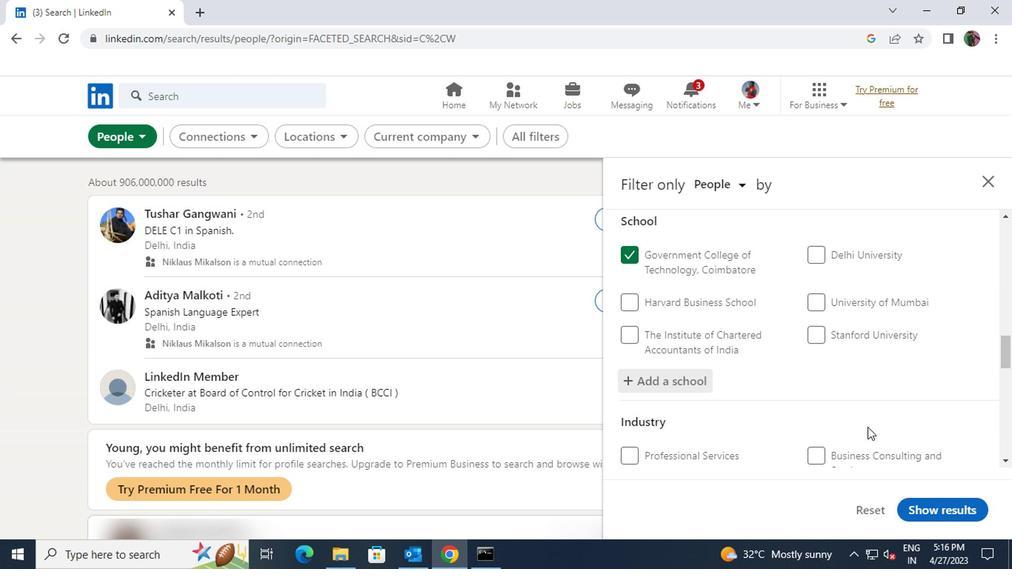 
Action: Mouse scrolled (864, 426) with delta (0, -1)
Screenshot: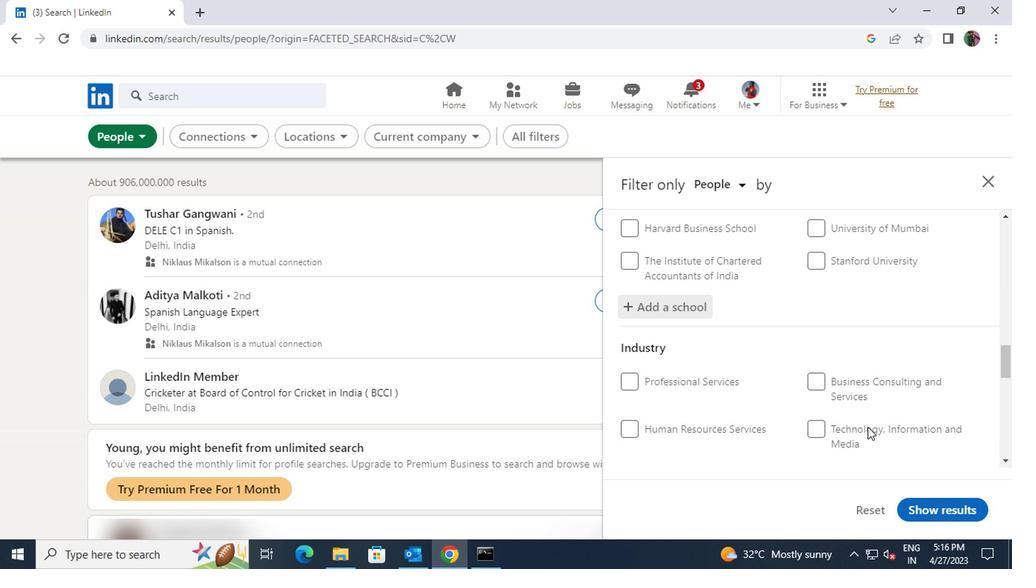 
Action: Mouse moved to (862, 401)
Screenshot: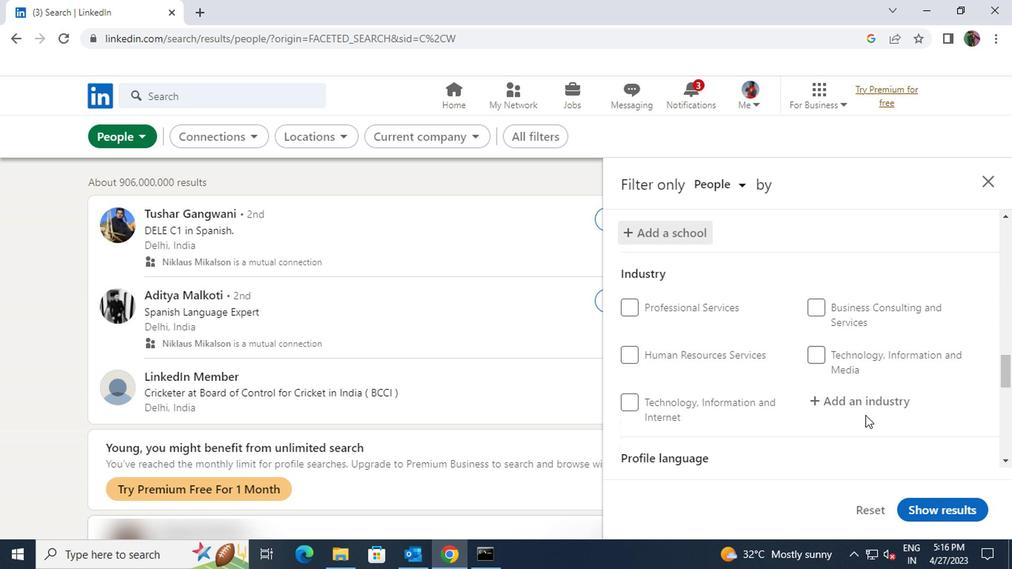
Action: Mouse pressed left at (862, 401)
Screenshot: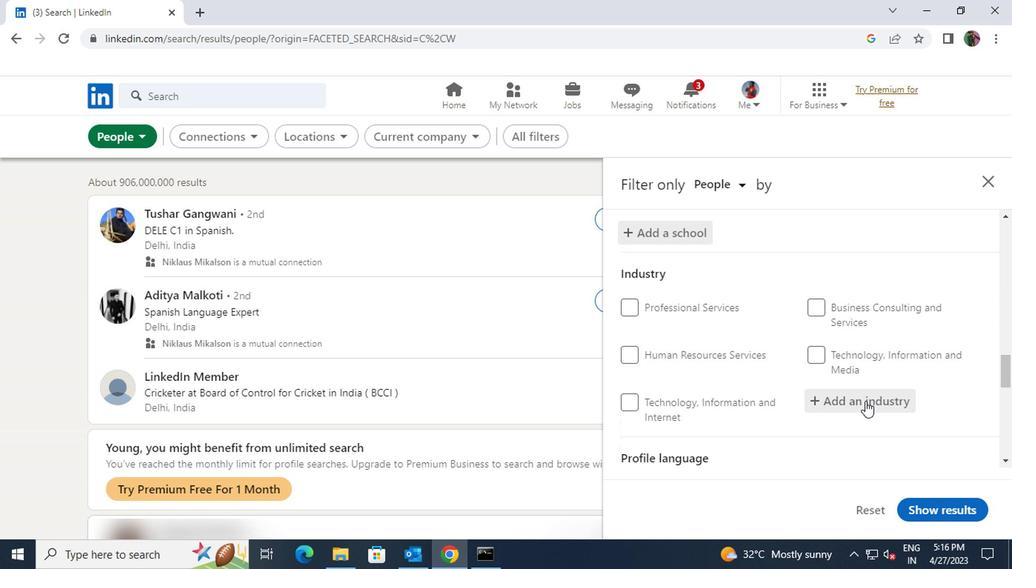 
Action: Key pressed <Key.shift><Key.shift>WRITING
Screenshot: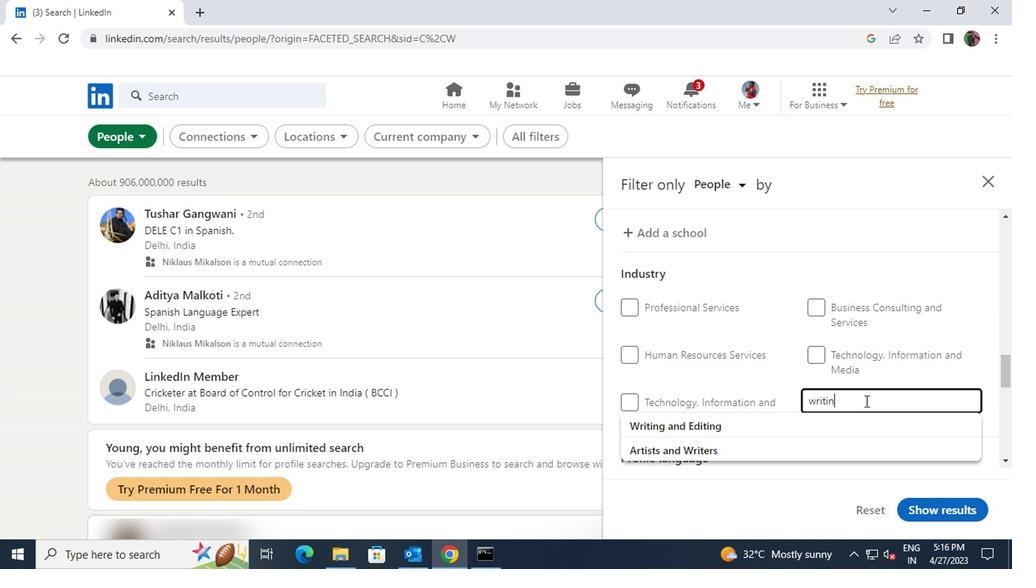 
Action: Mouse moved to (835, 426)
Screenshot: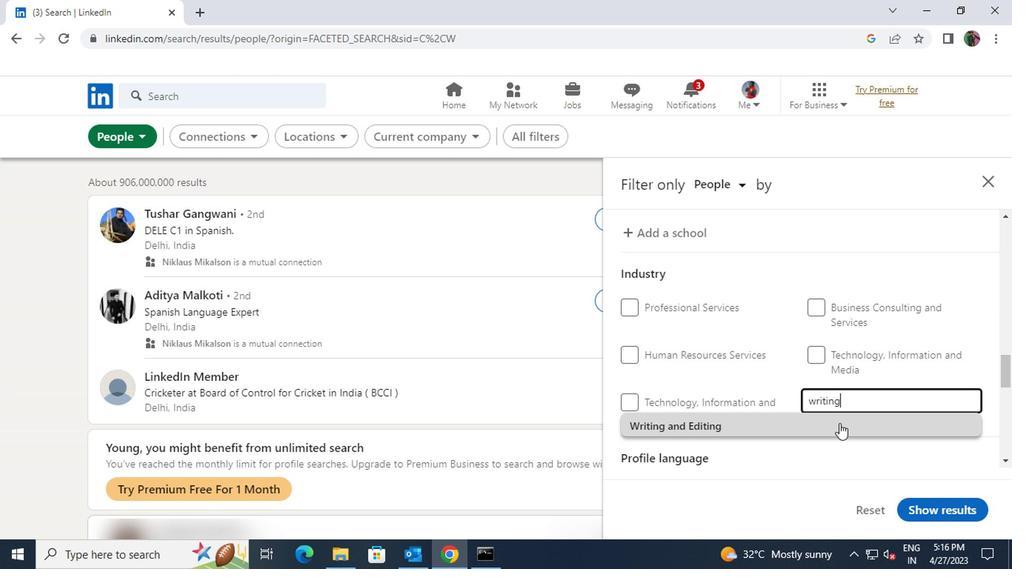 
Action: Mouse pressed left at (835, 426)
Screenshot: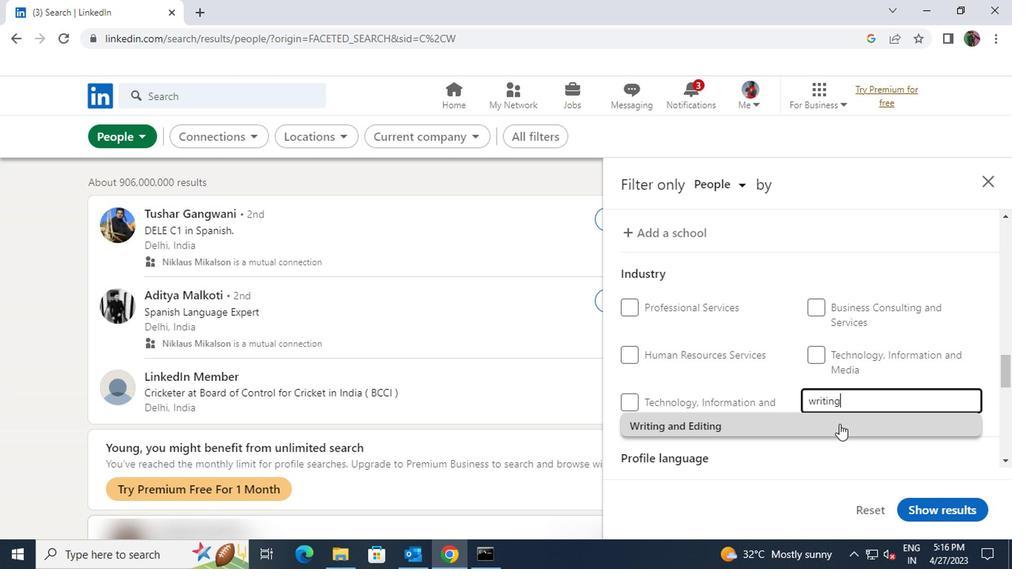 
Action: Mouse scrolled (835, 426) with delta (0, 0)
Screenshot: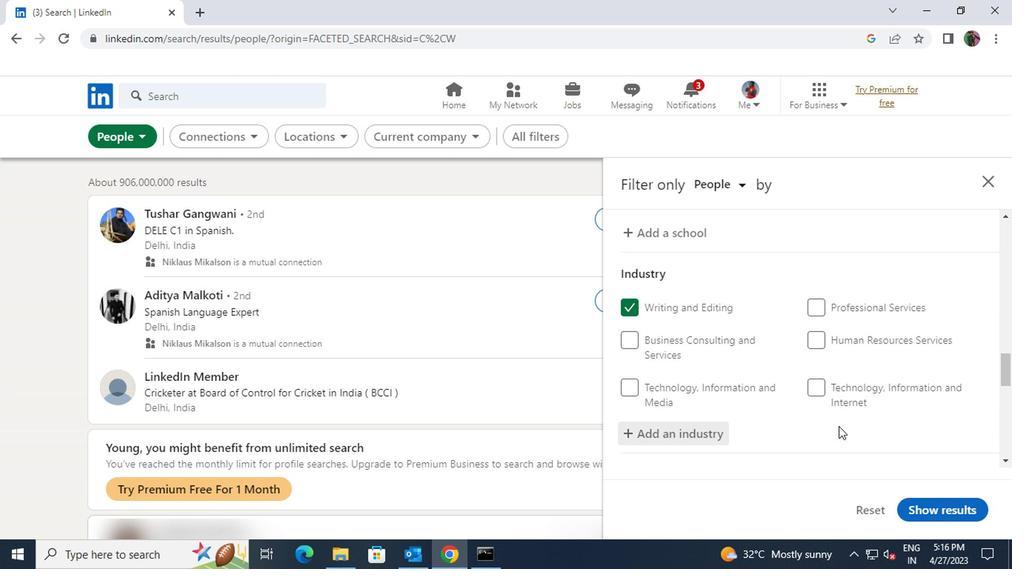 
Action: Mouse scrolled (835, 426) with delta (0, 0)
Screenshot: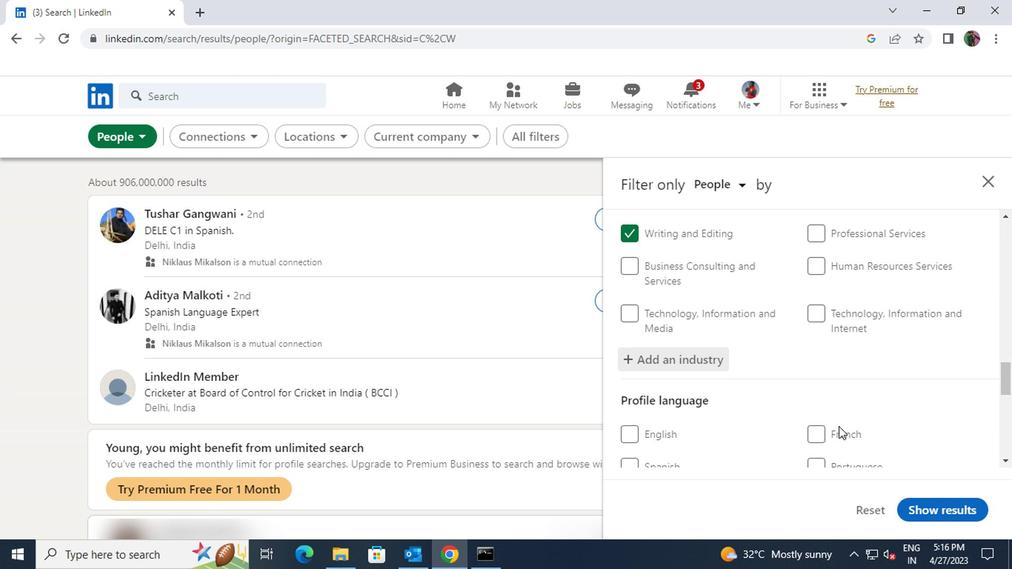 
Action: Mouse moved to (818, 355)
Screenshot: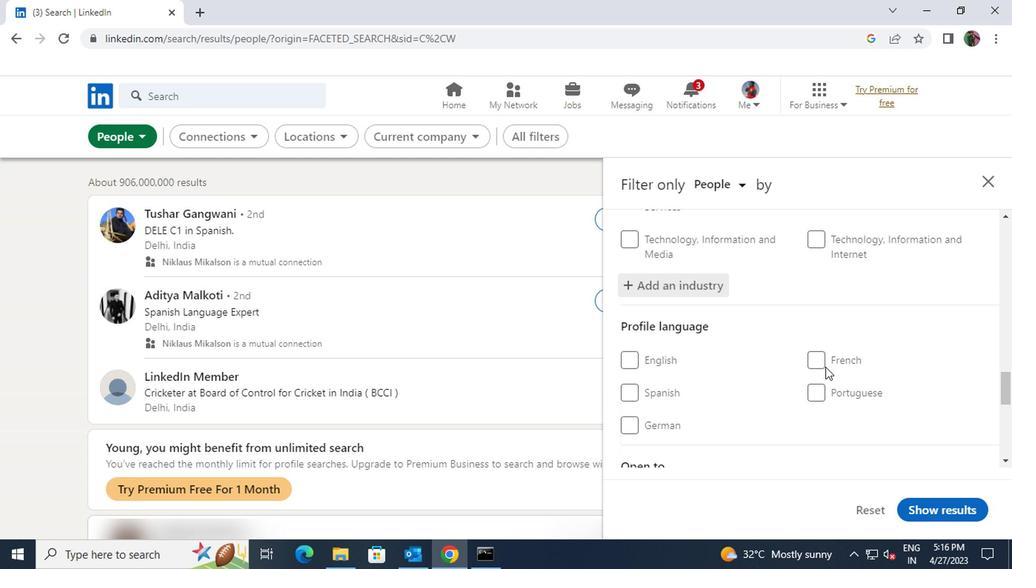 
Action: Mouse pressed left at (818, 355)
Screenshot: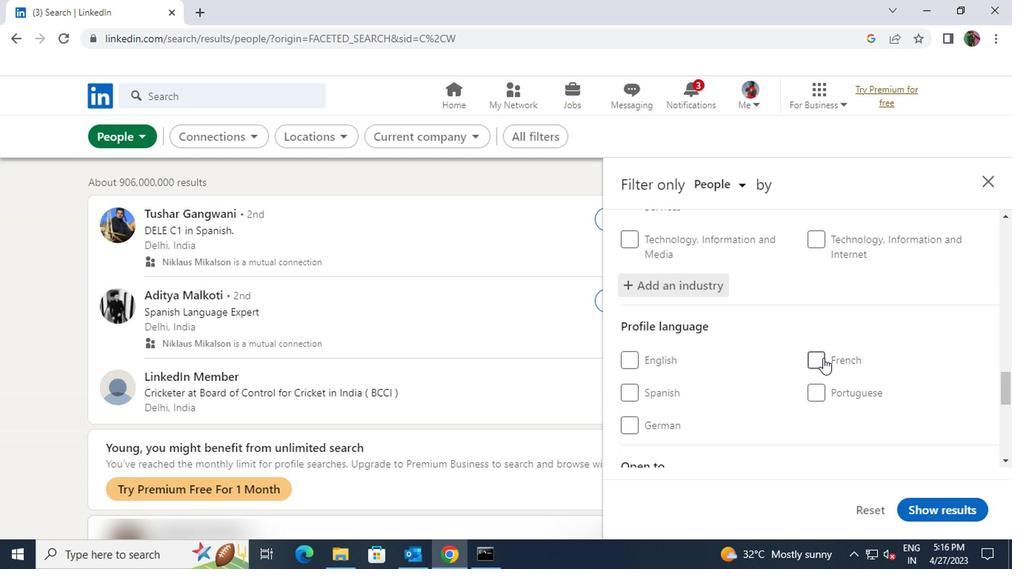 
Action: Mouse moved to (815, 409)
Screenshot: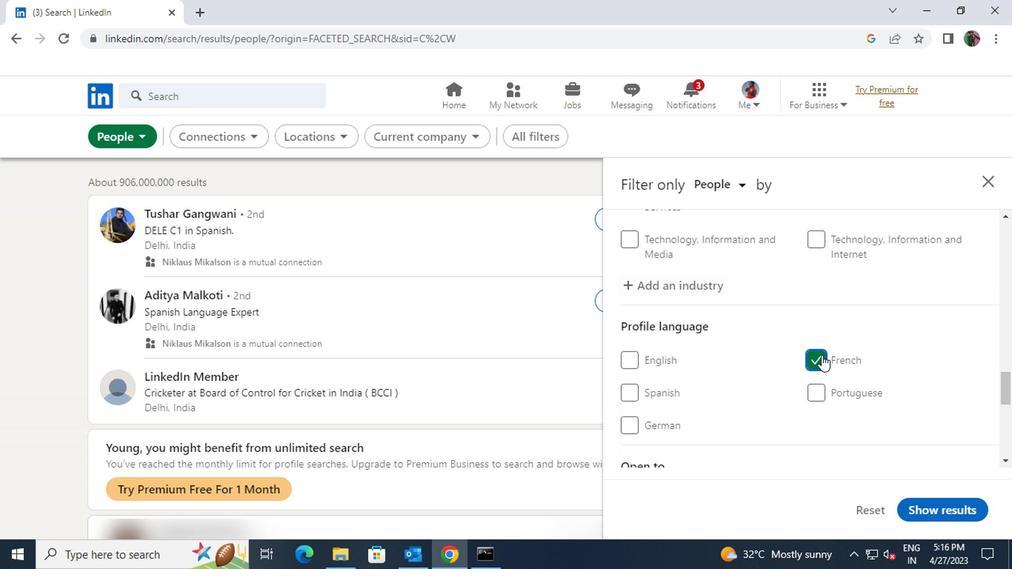 
Action: Mouse scrolled (815, 409) with delta (0, 0)
Screenshot: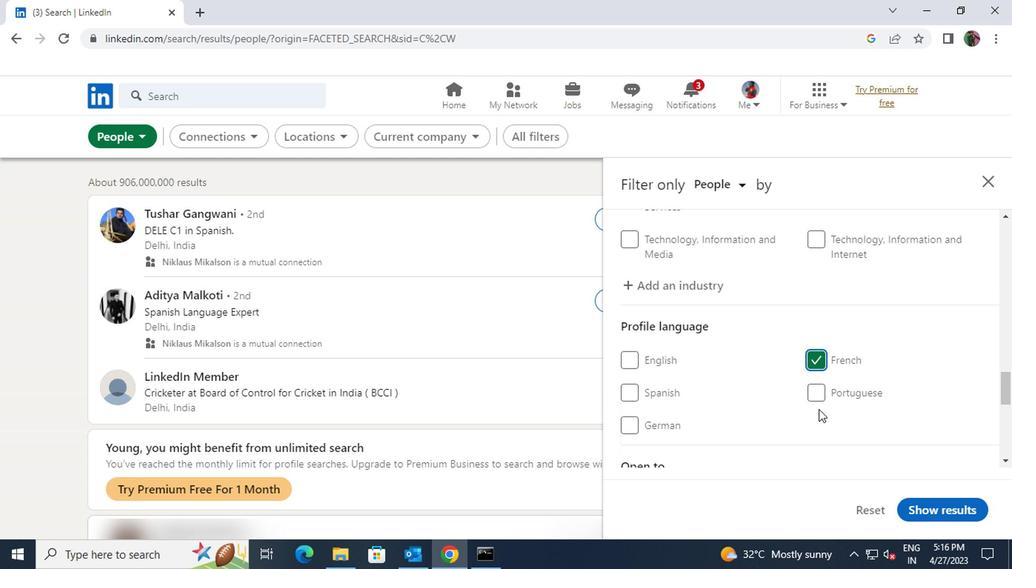 
Action: Mouse scrolled (815, 409) with delta (0, 0)
Screenshot: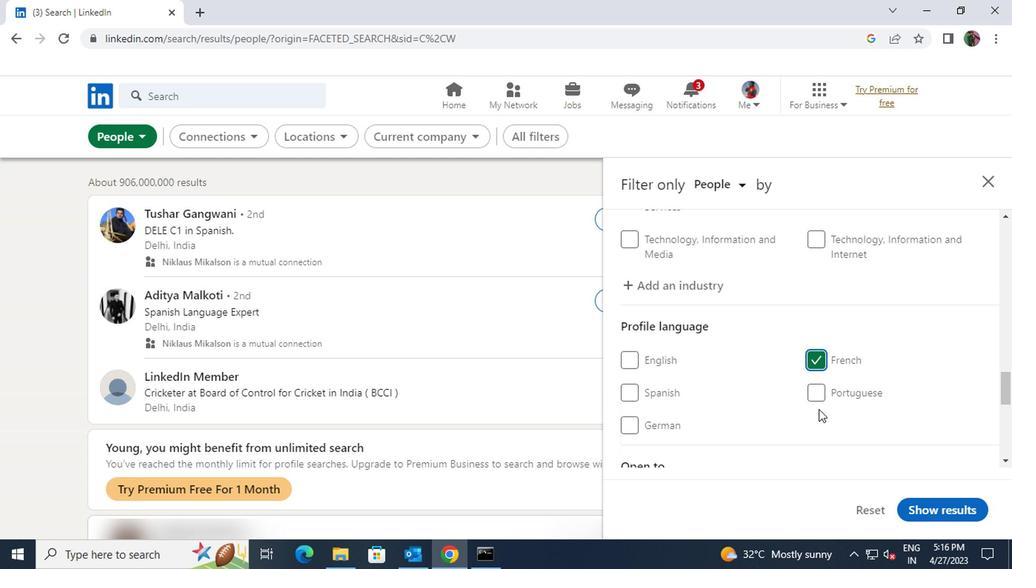 
Action: Mouse scrolled (815, 409) with delta (0, 0)
Screenshot: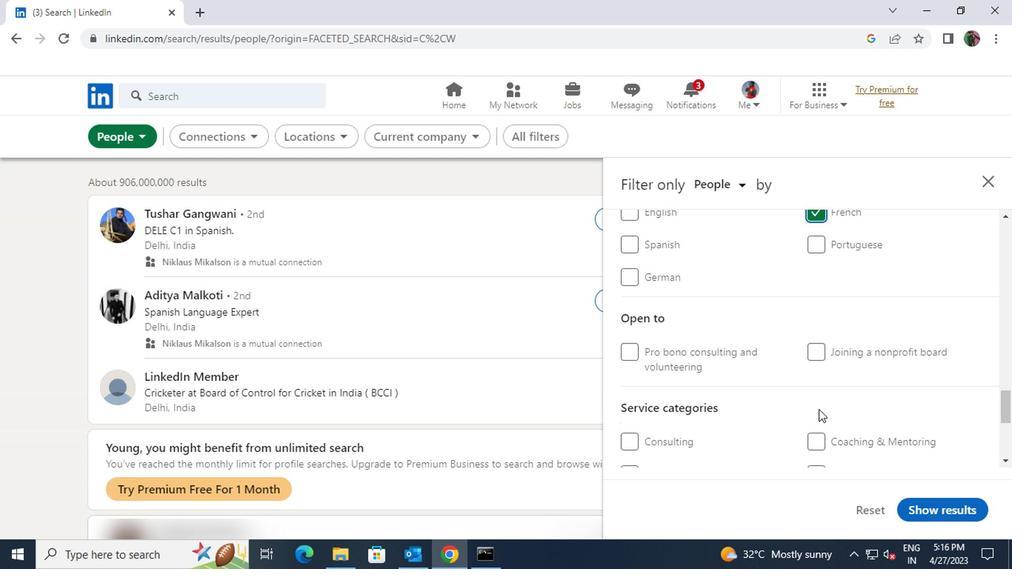 
Action: Mouse moved to (818, 431)
Screenshot: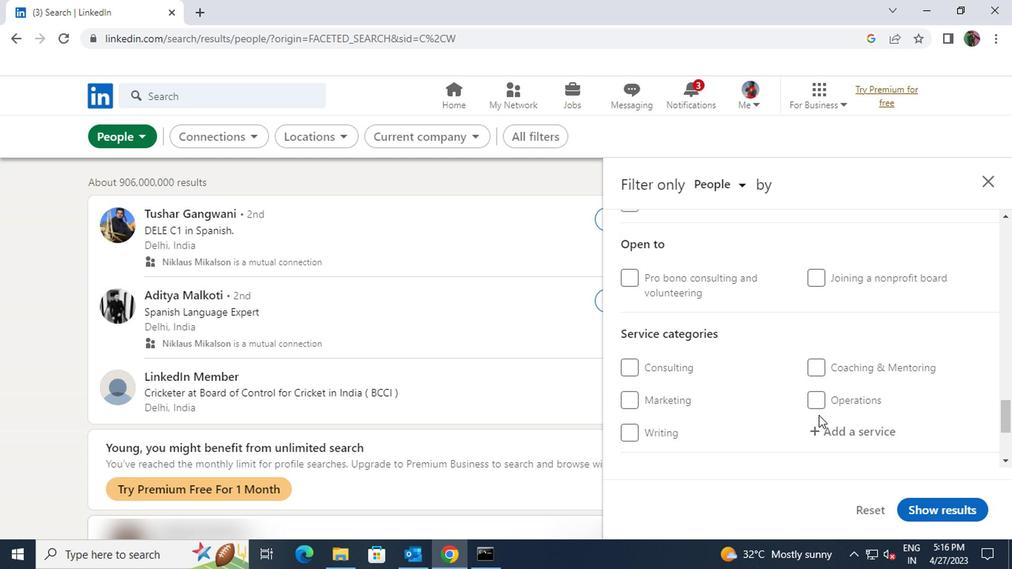 
Action: Mouse pressed left at (818, 431)
Screenshot: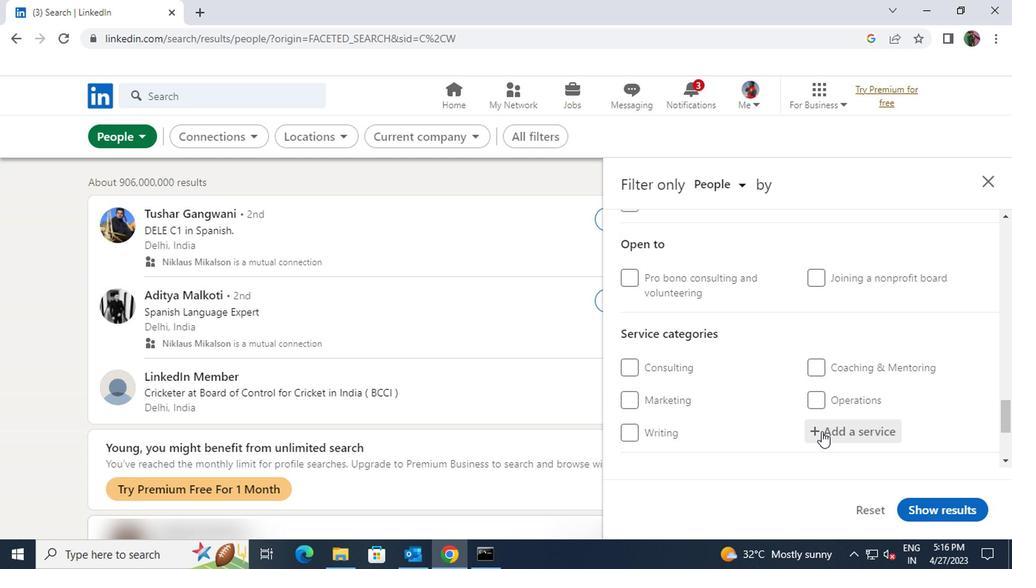 
Action: Key pressed <Key.shift>COMMERCIAL<Key.space>INSURANCE
Screenshot: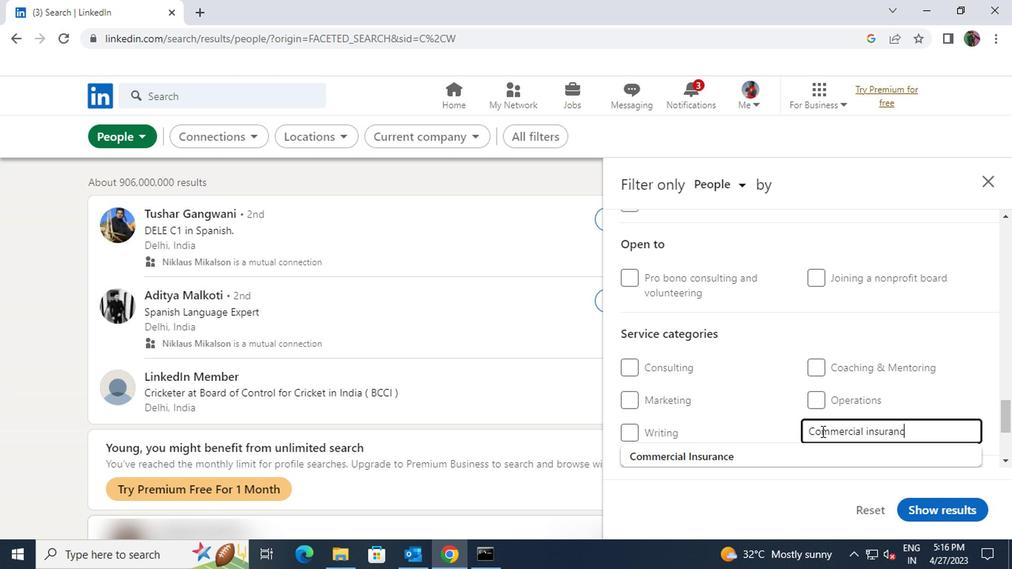 
Action: Mouse moved to (813, 449)
Screenshot: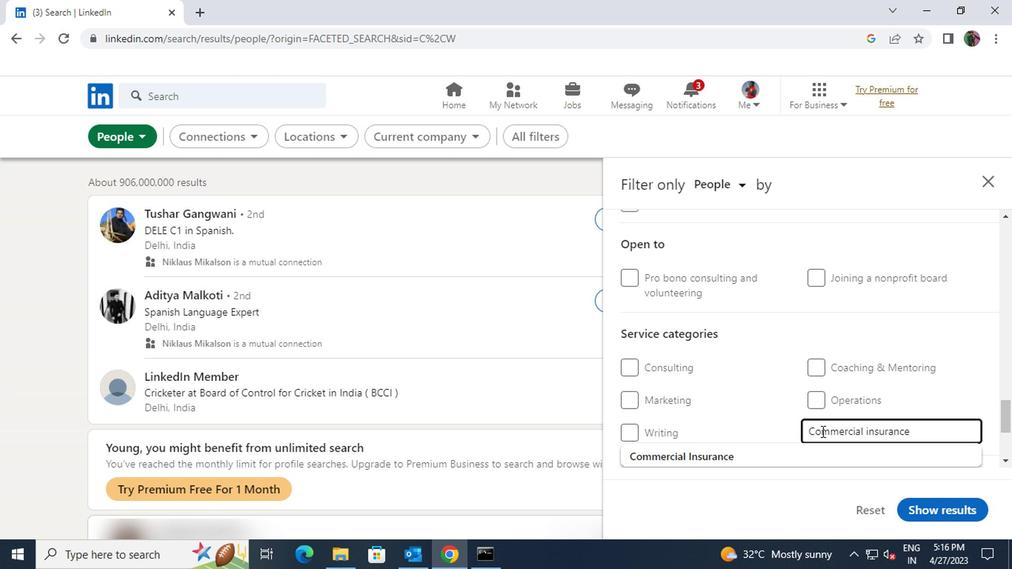 
Action: Mouse pressed left at (813, 449)
Screenshot: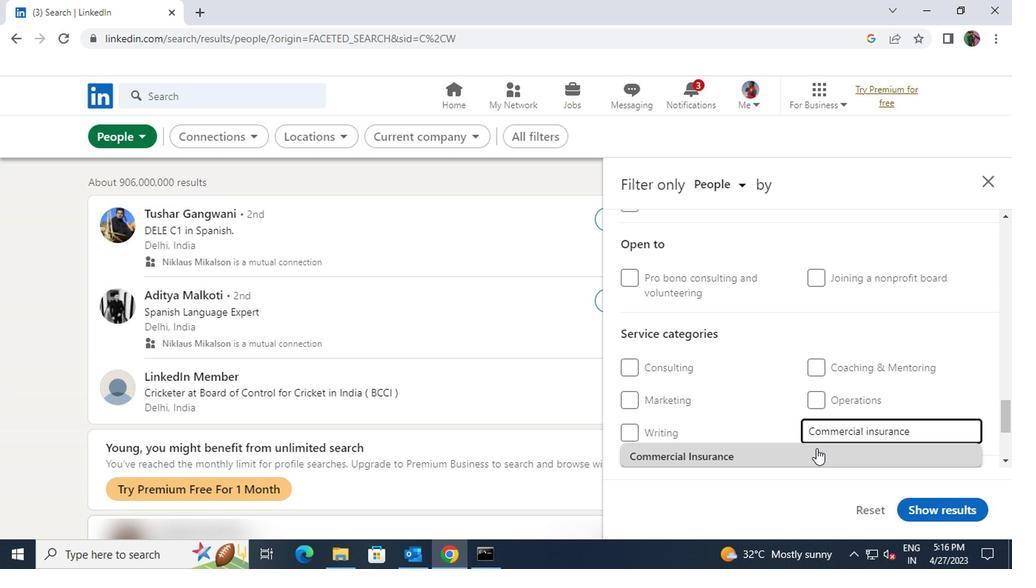 
Action: Mouse moved to (813, 445)
Screenshot: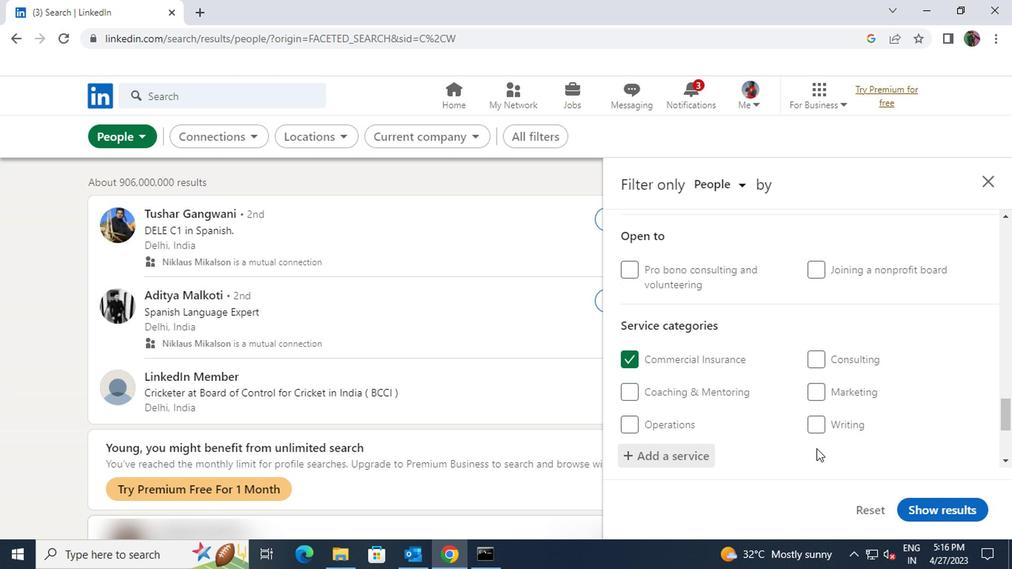 
Action: Mouse scrolled (813, 444) with delta (0, -1)
Screenshot: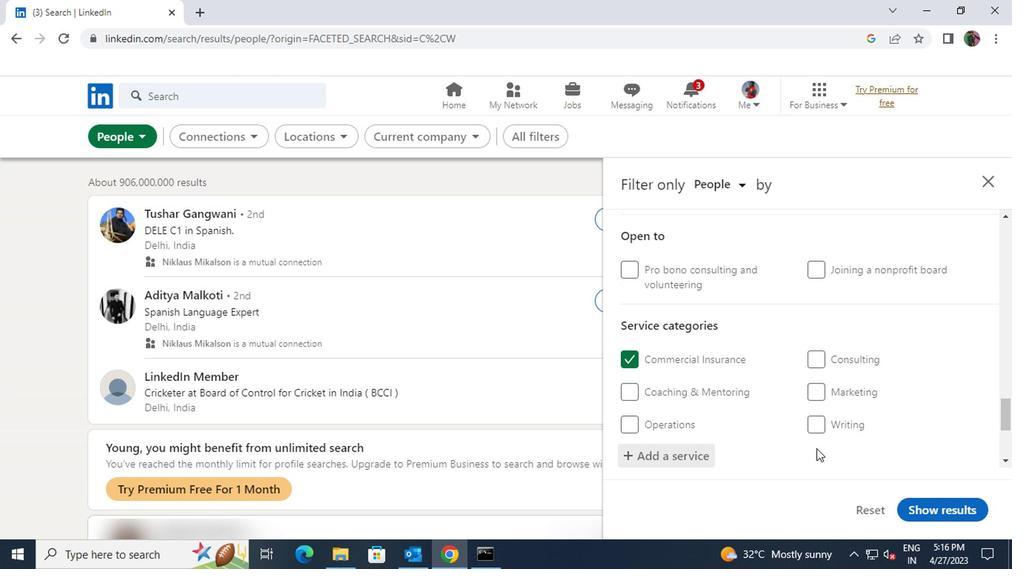 
Action: Mouse scrolled (813, 444) with delta (0, -1)
Screenshot: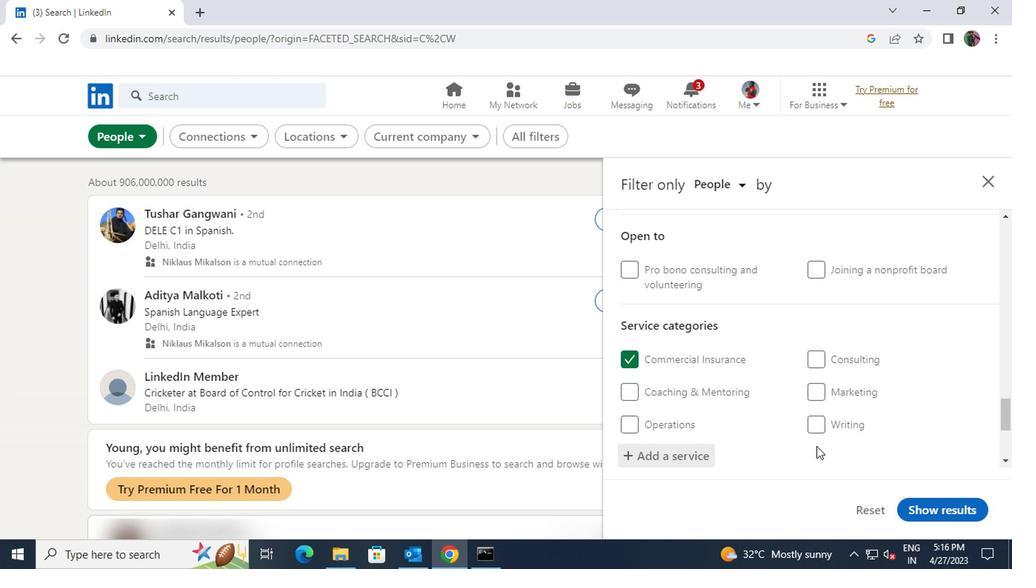 
Action: Mouse moved to (770, 446)
Screenshot: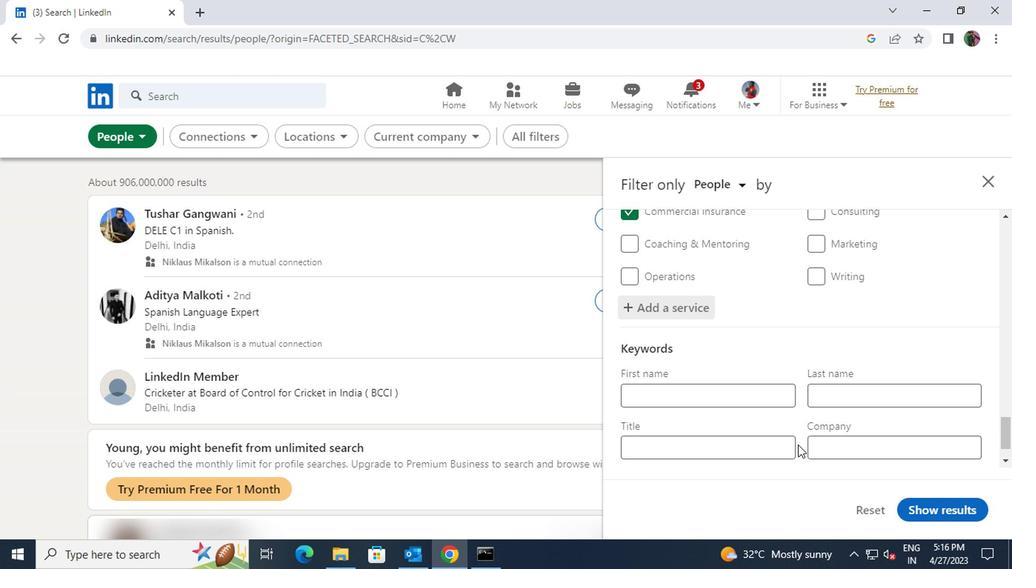 
Action: Mouse pressed left at (770, 446)
Screenshot: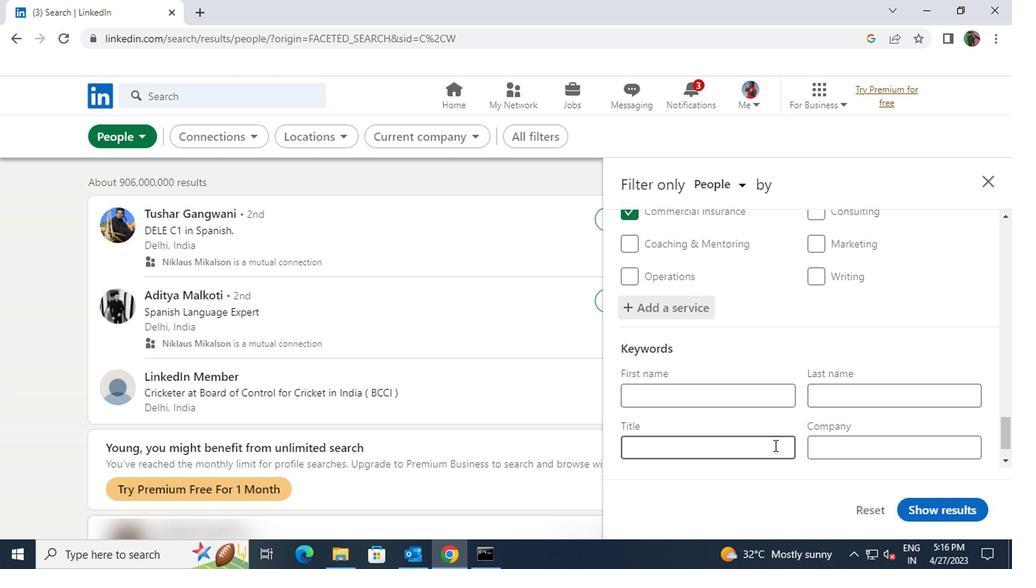 
Action: Key pressed <Key.shift><Key.shift><Key.shift><Key.shift>ANIMAL<Key.space>SJ
Screenshot: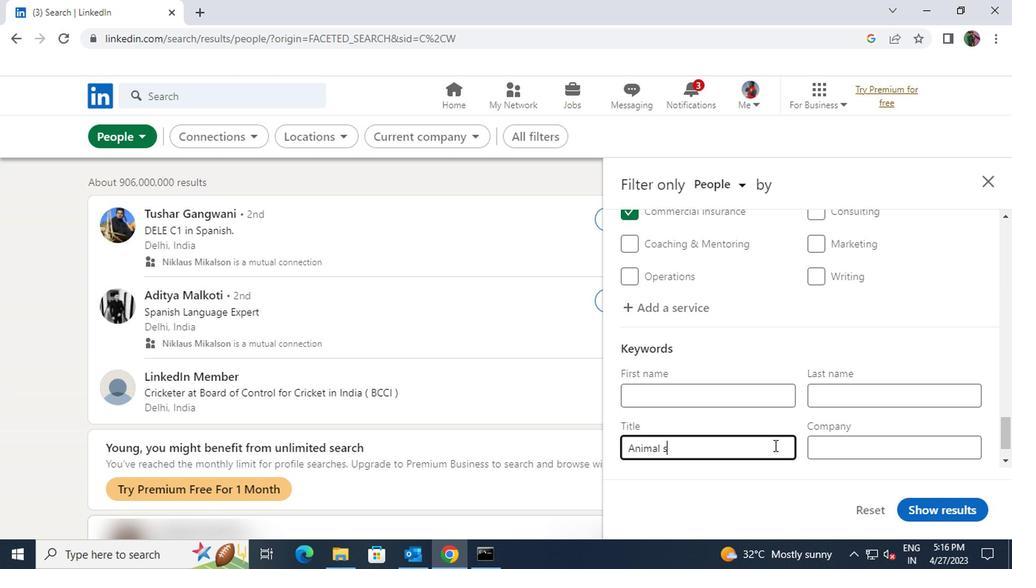 
Action: Mouse moved to (659, 448)
Screenshot: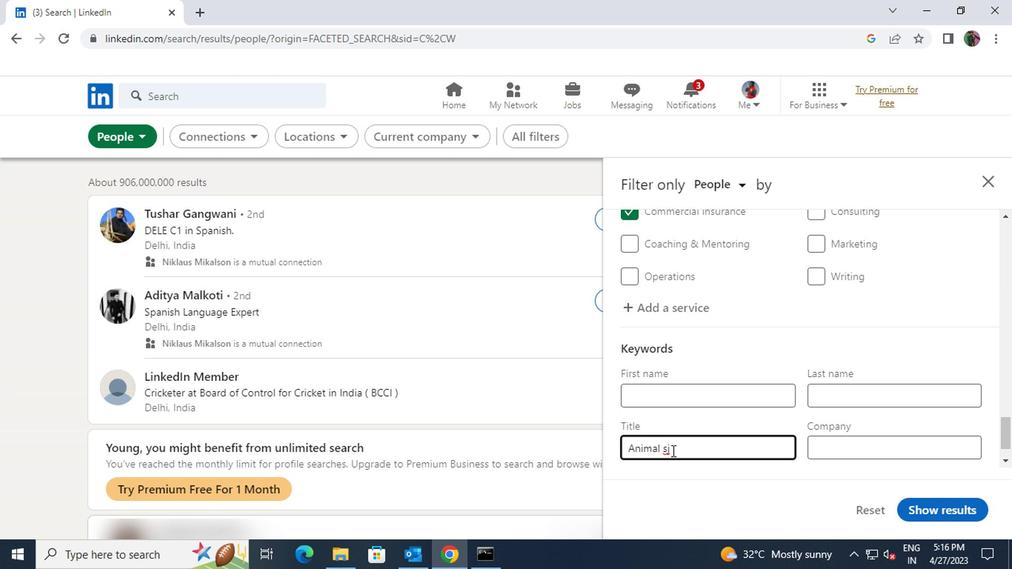 
Action: Mouse pressed left at (659, 448)
Screenshot: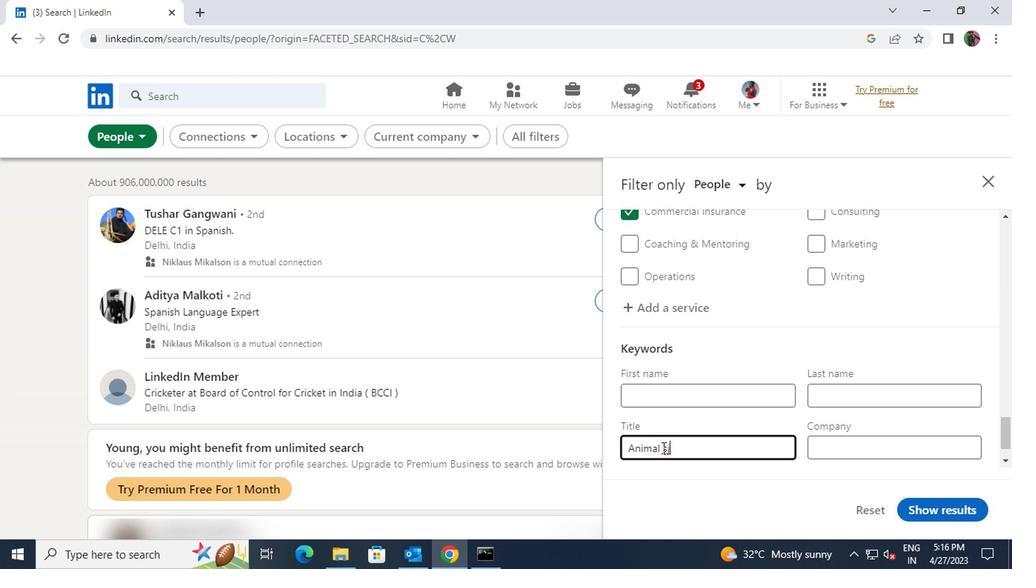 
Action: Mouse moved to (664, 450)
Screenshot: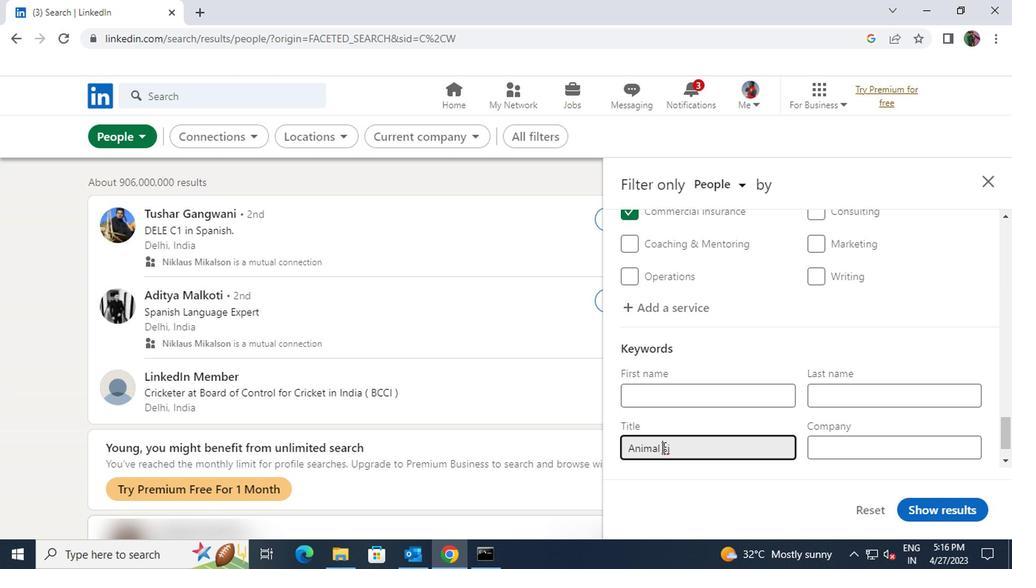 
Action: Mouse pressed left at (664, 450)
Screenshot: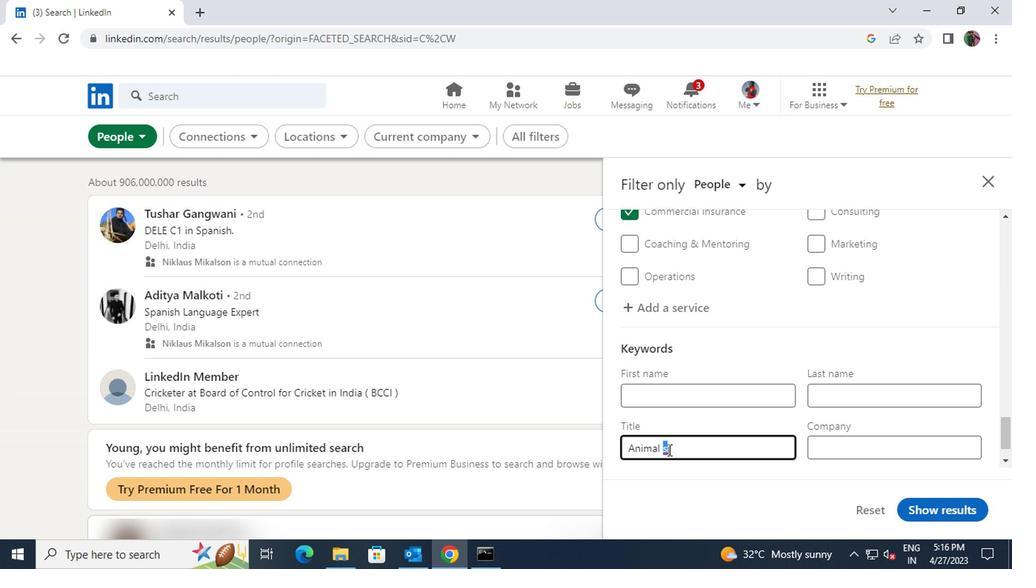 
Action: Mouse moved to (668, 451)
Screenshot: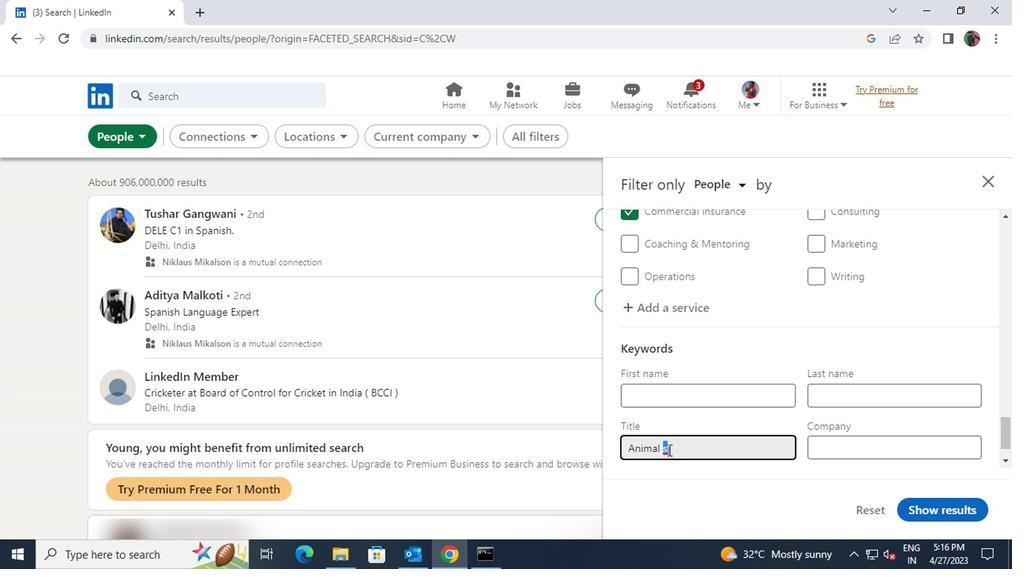 
Action: Key pressed EHELTER
Screenshot: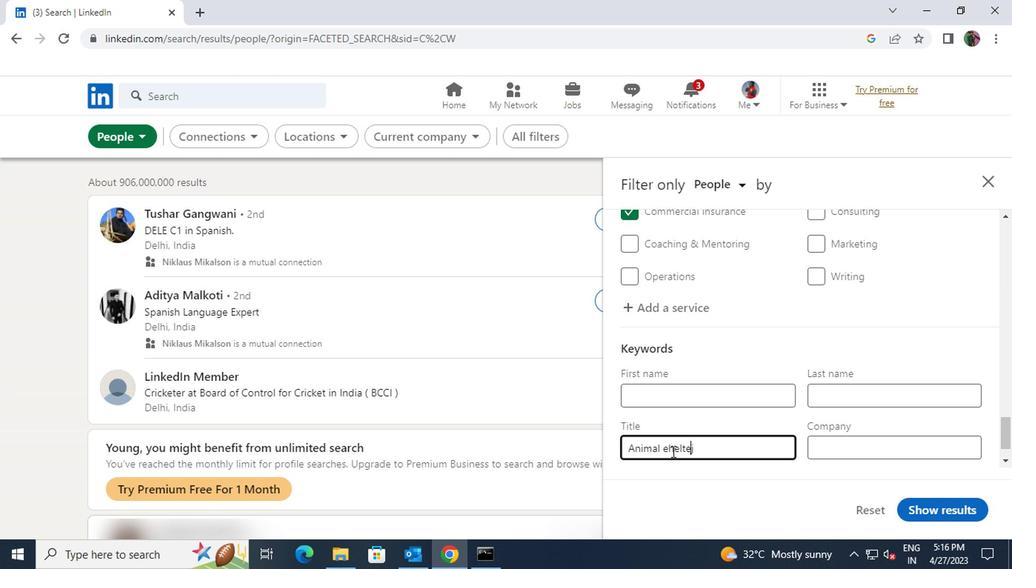 
Action: Mouse moved to (928, 513)
Screenshot: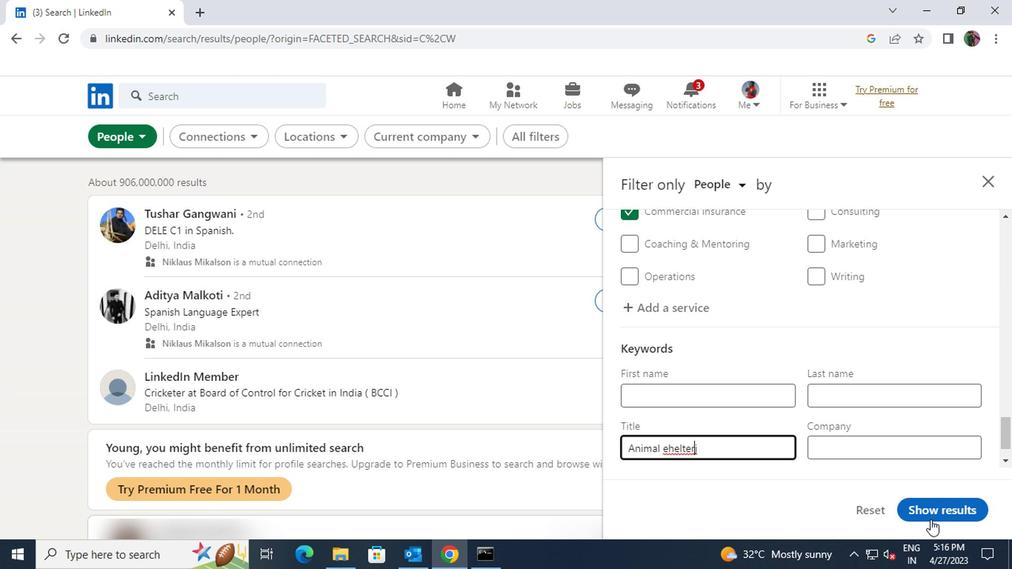 
Action: Mouse pressed left at (928, 513)
Screenshot: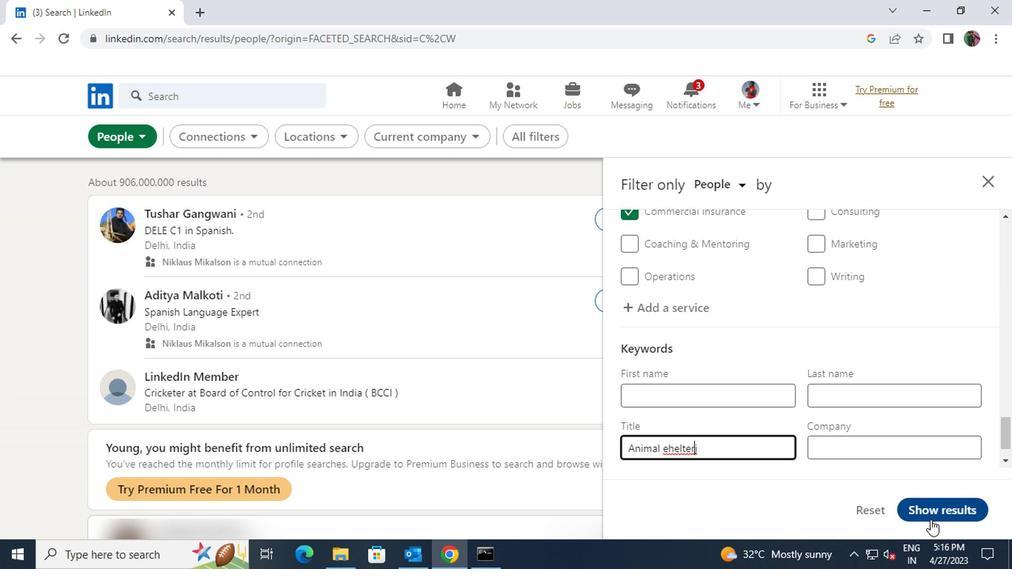 
Action: Mouse moved to (741, 389)
Screenshot: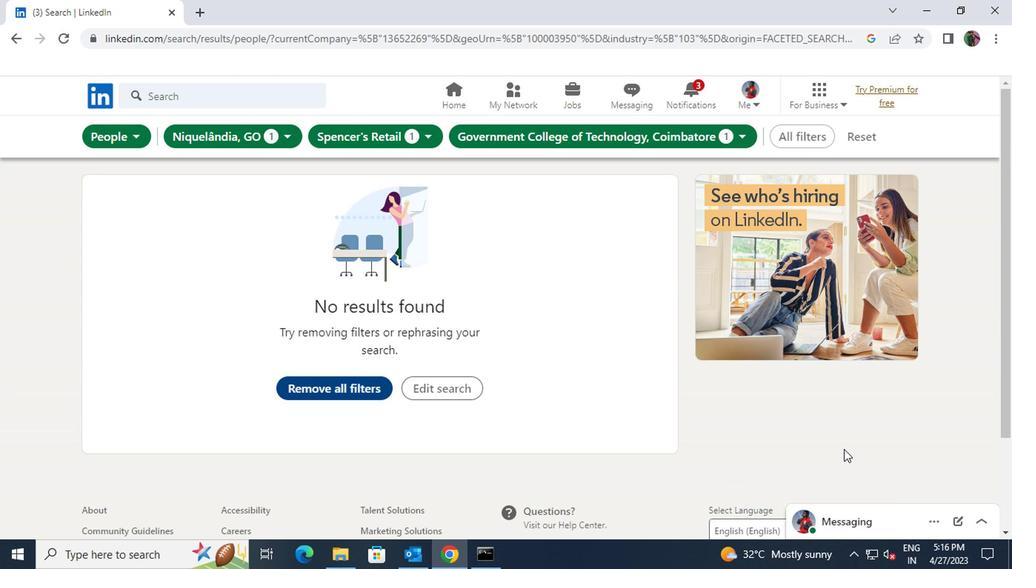 
